 Task: Assign in the project AgileRealm the issue 'Integrate a new voice recognition feature into an existing mobile application to enhance user interaction and hands-free operation' to the sprint 'Automated Code Review Sprint'. Assign in the project AgileRealm the issue 'Develop a new tool for automated testing of web application functional correctness and performance under stress conditions' to the sprint 'Automated Code Review Sprint'. Assign in the project AgileRealm the issue 'Upgrade the error recovery and fault tolerance features of a web application to improve system stability and availability' to the sprint 'Automated Code Review Sprint'. Assign in the project AgileRealm the issue 'Create a new online platform for online cooking courses with advanced recipe sharing and cooking techniques features' to the sprint 'Automated Code Review Sprint'
Action: Mouse moved to (202, 68)
Screenshot: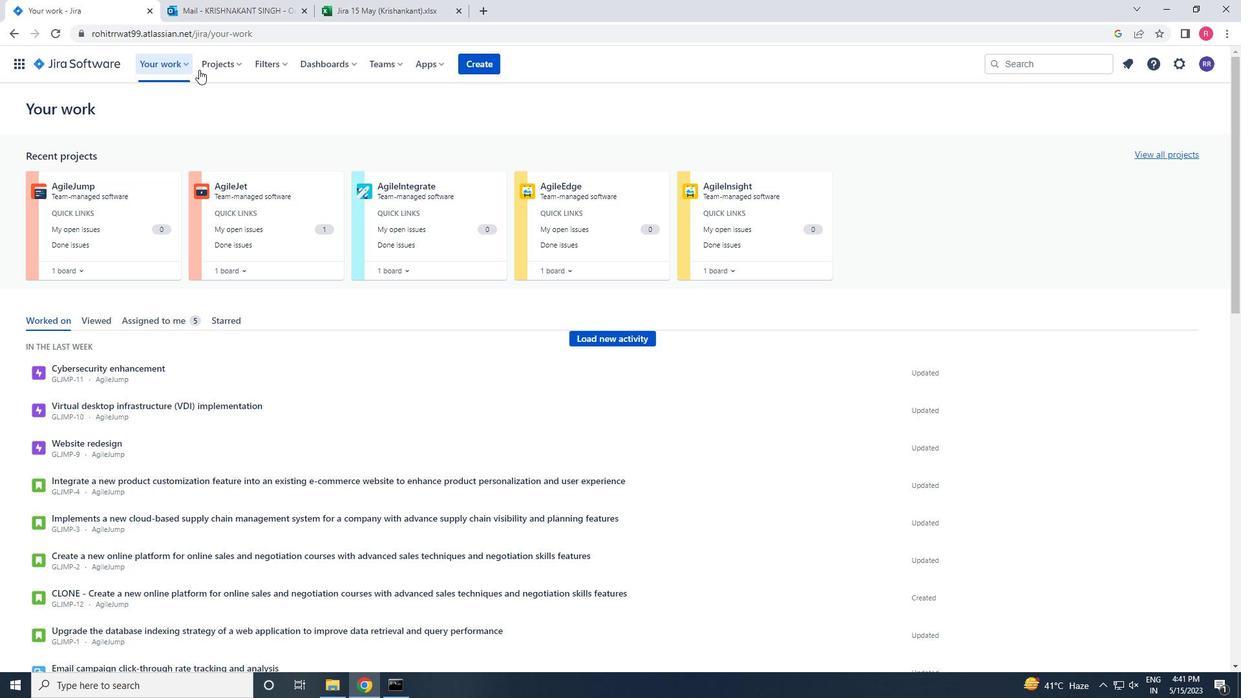 
Action: Mouse pressed left at (202, 68)
Screenshot: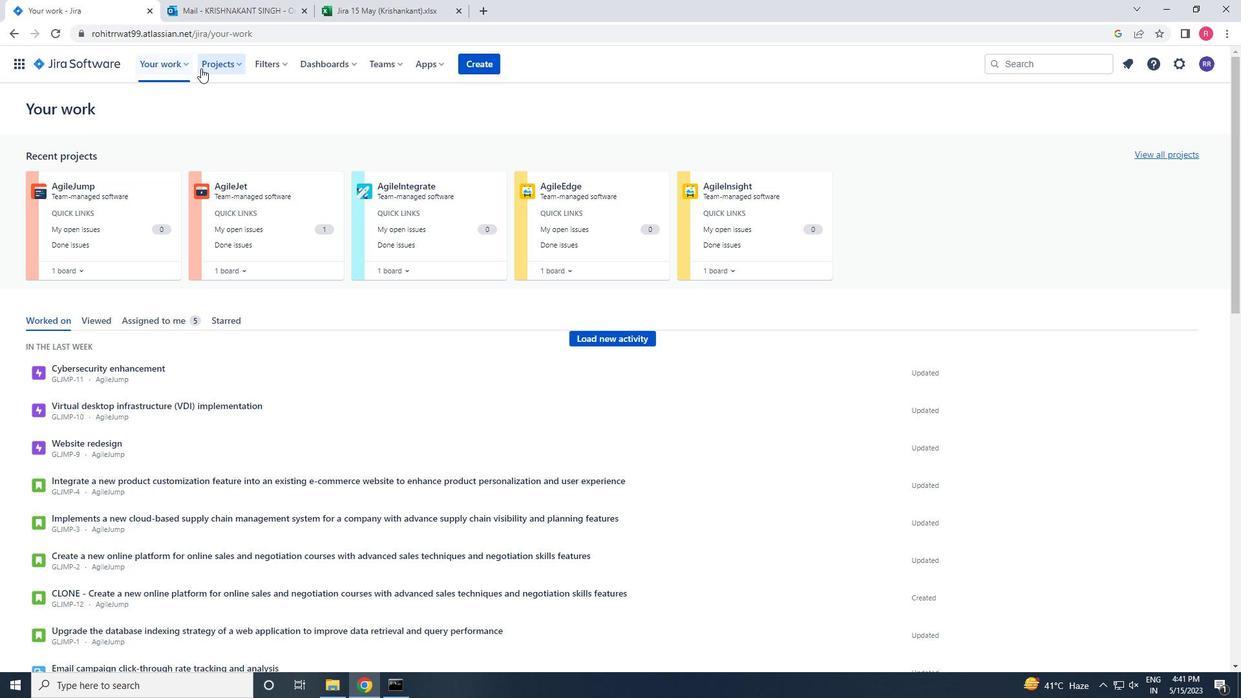 
Action: Mouse moved to (245, 124)
Screenshot: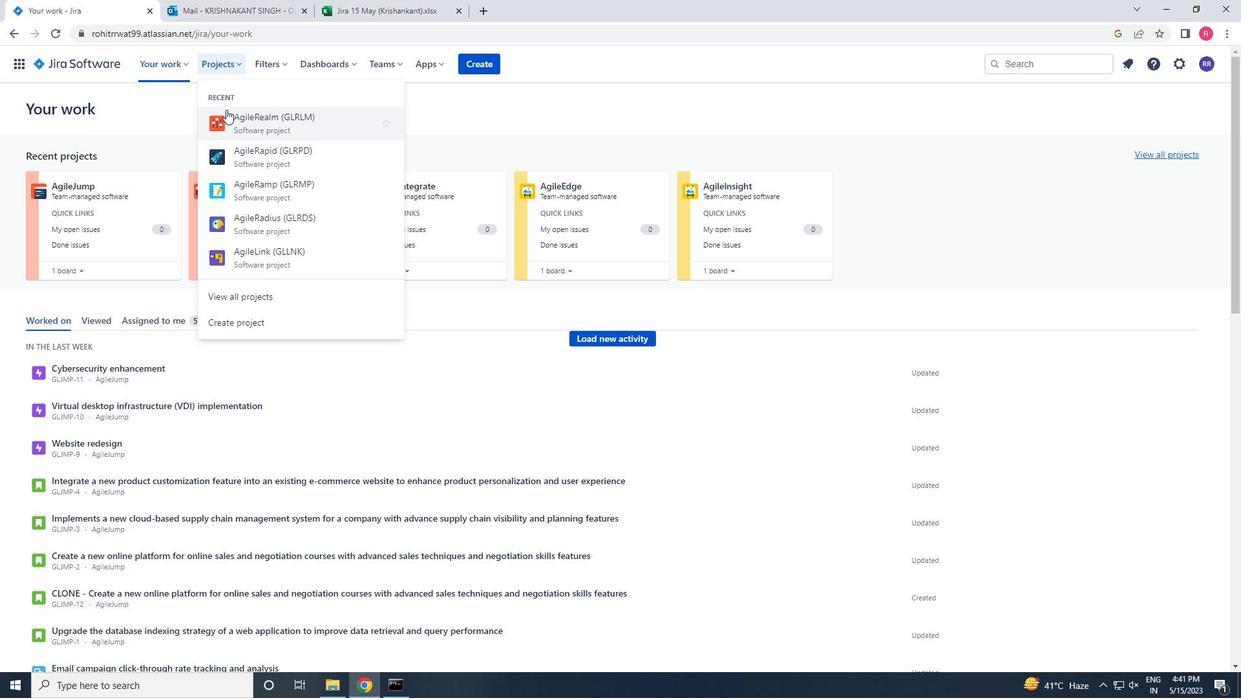 
Action: Mouse pressed left at (245, 124)
Screenshot: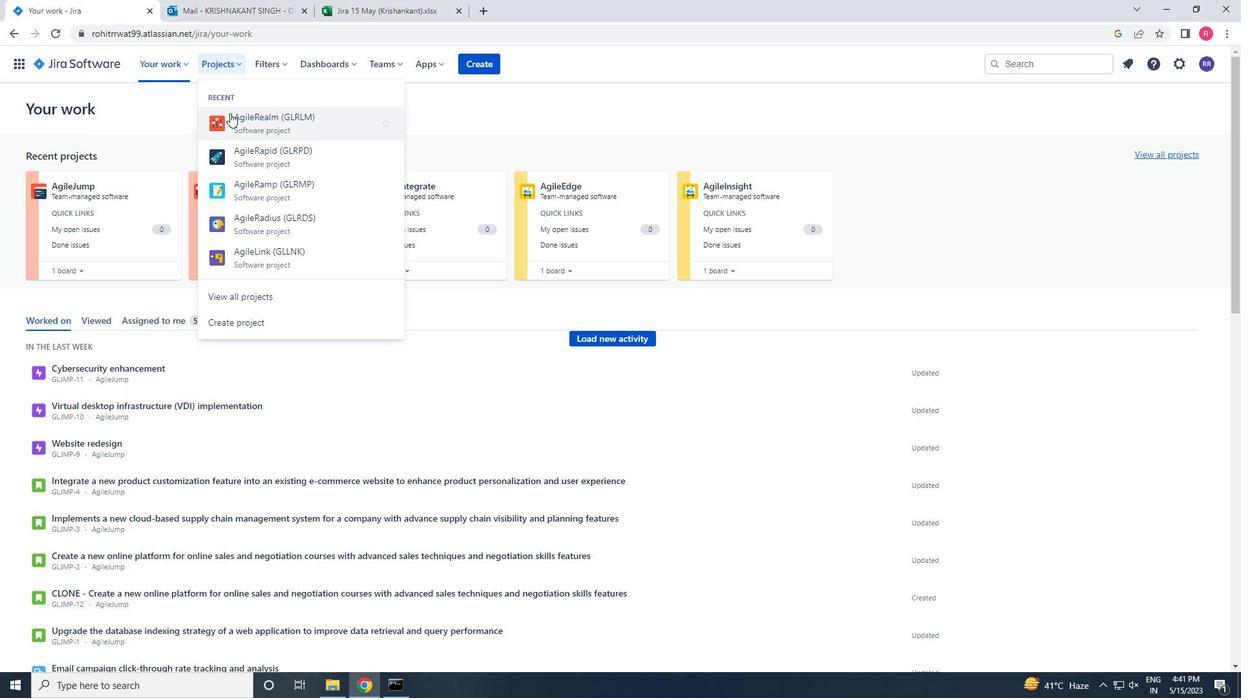 
Action: Mouse moved to (88, 197)
Screenshot: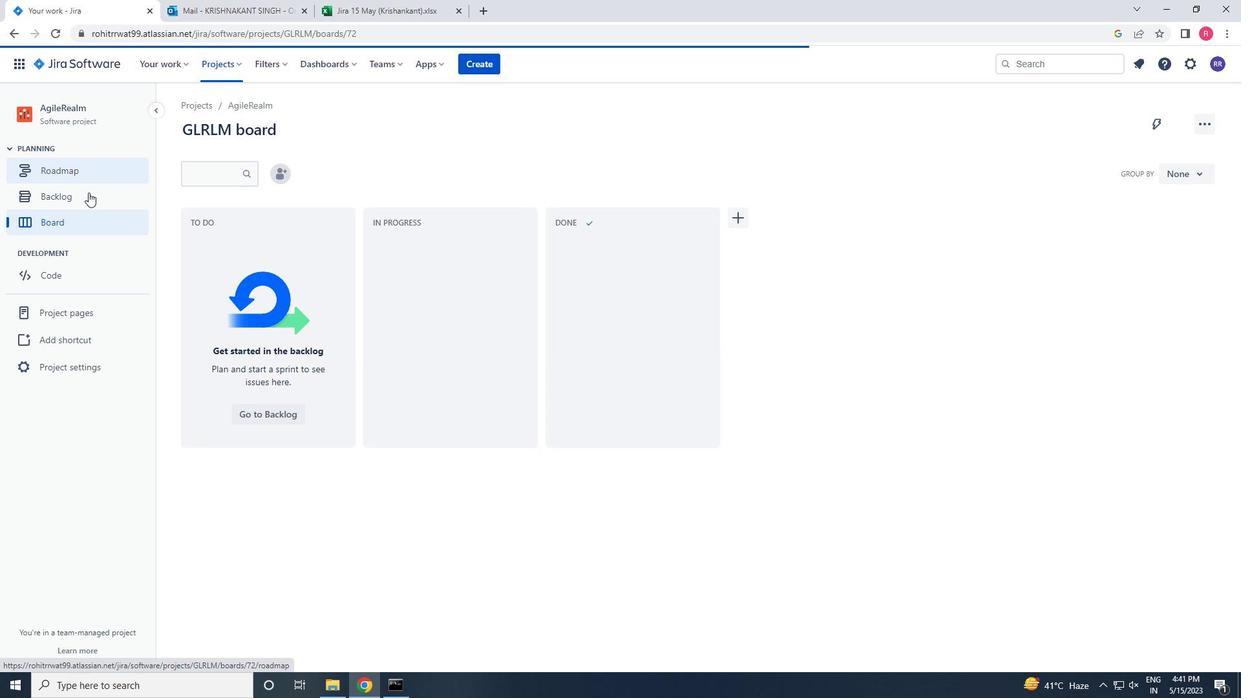 
Action: Mouse pressed left at (88, 197)
Screenshot: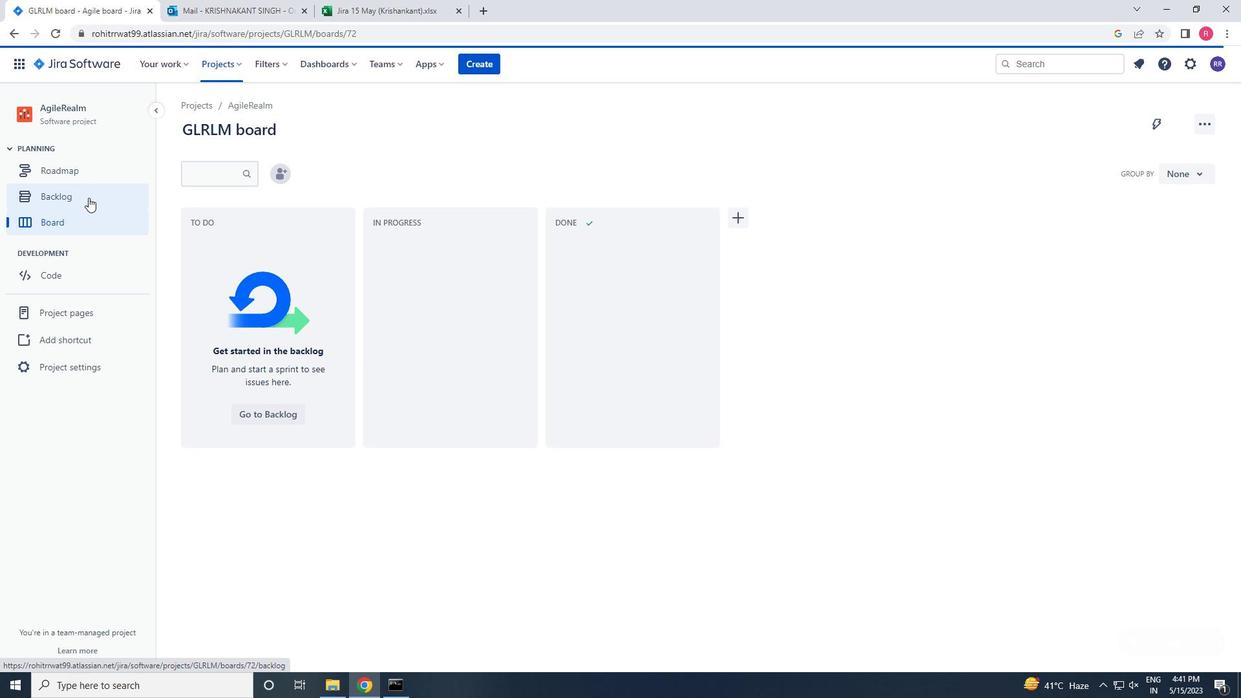 
Action: Mouse moved to (513, 330)
Screenshot: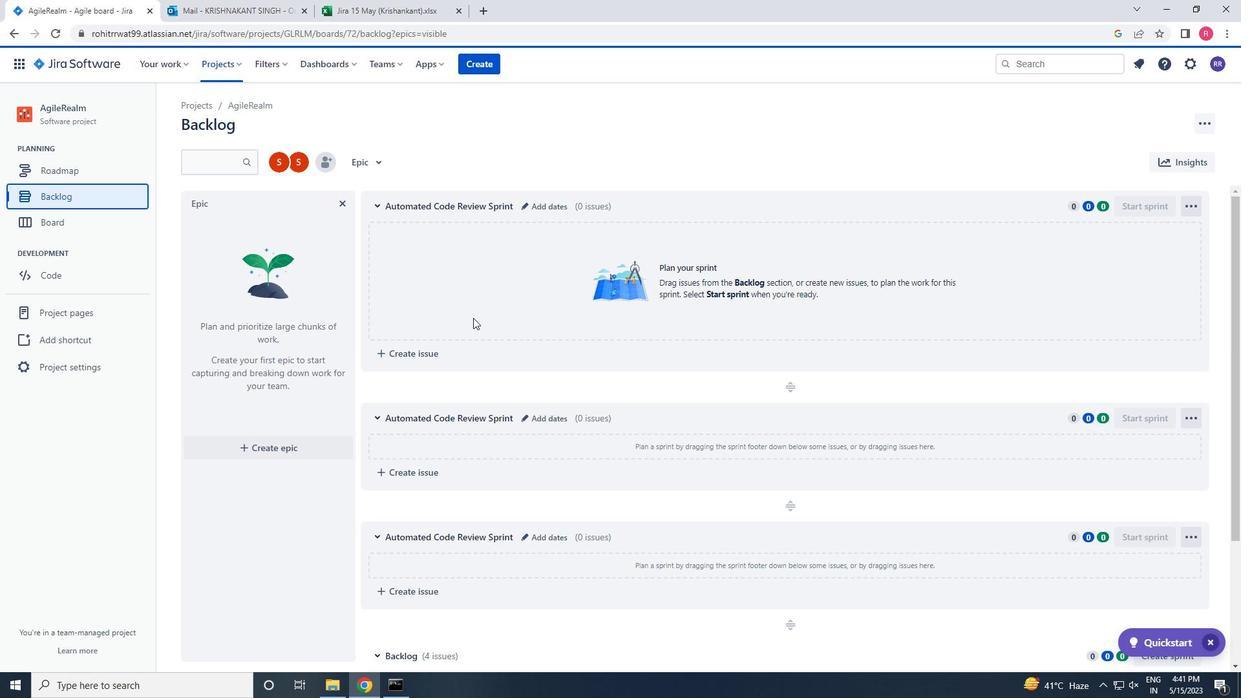 
Action: Mouse scrolled (513, 330) with delta (0, 0)
Screenshot: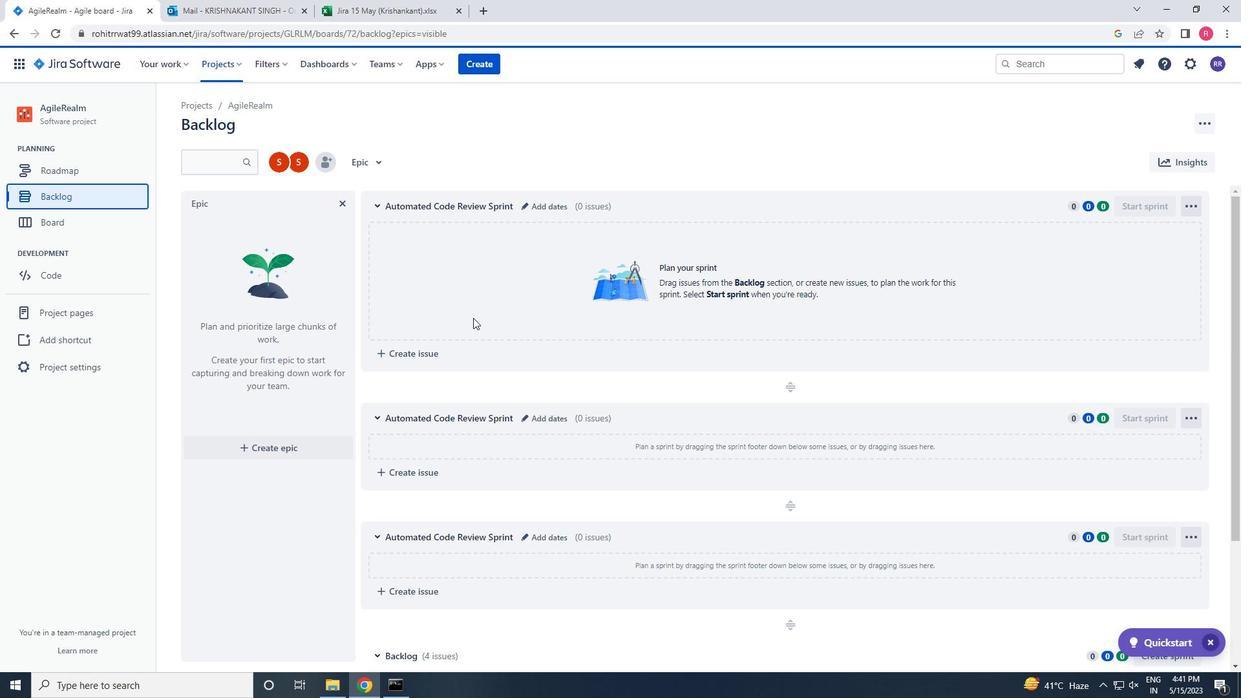 
Action: Mouse moved to (515, 332)
Screenshot: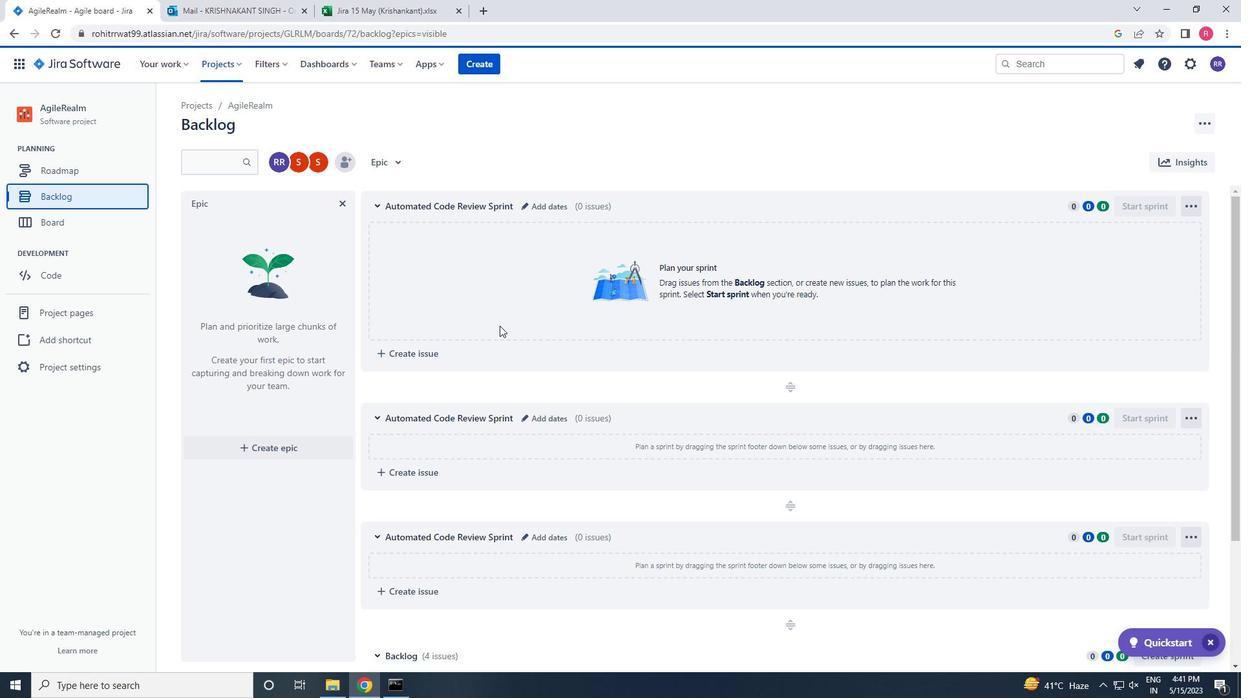 
Action: Mouse scrolled (515, 331) with delta (0, 0)
Screenshot: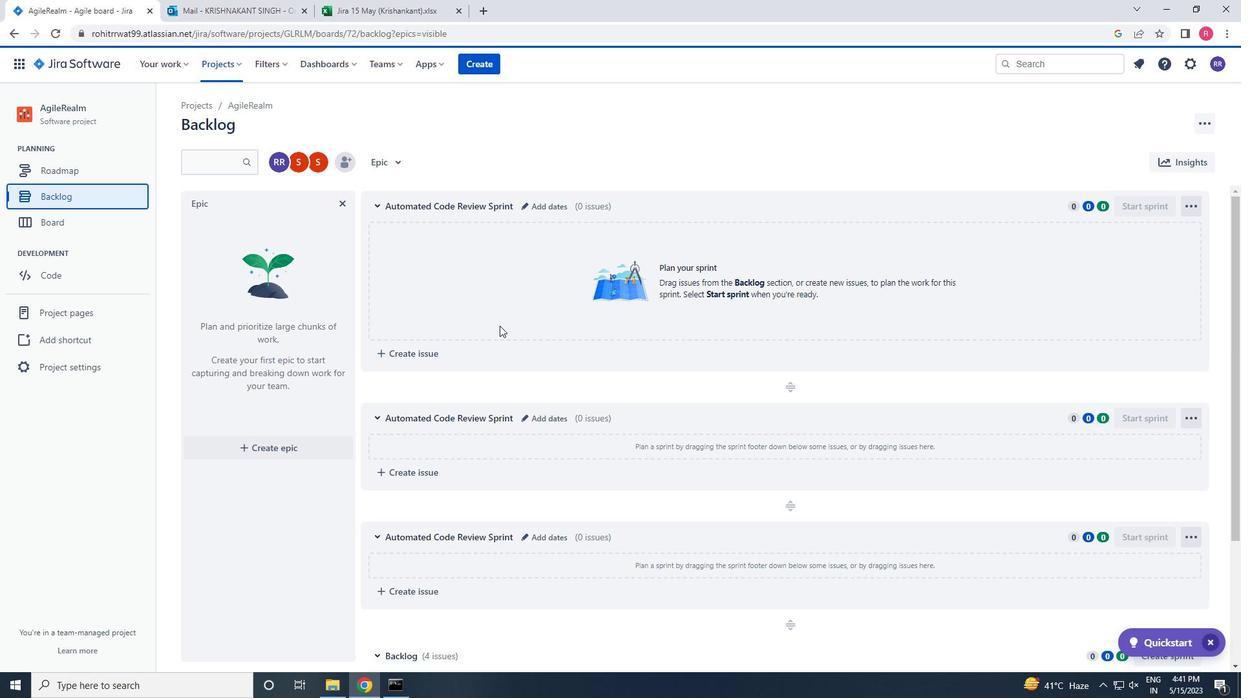 
Action: Mouse moved to (517, 334)
Screenshot: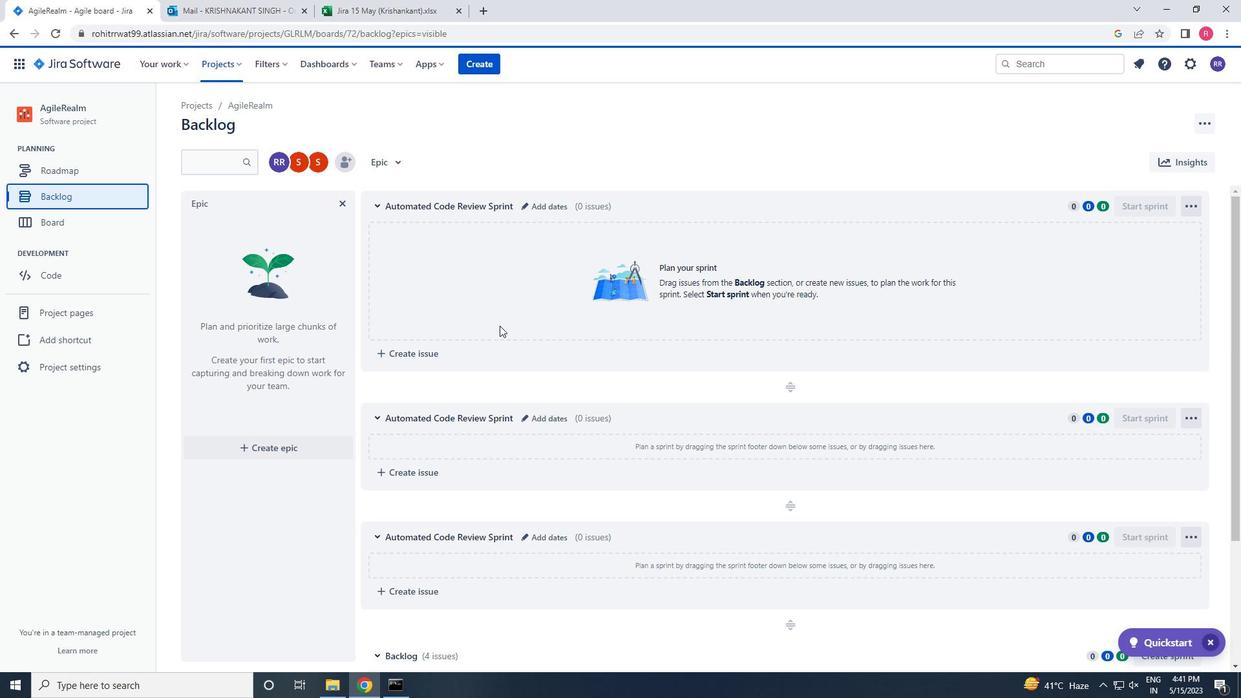 
Action: Mouse scrolled (517, 333) with delta (0, 0)
Screenshot: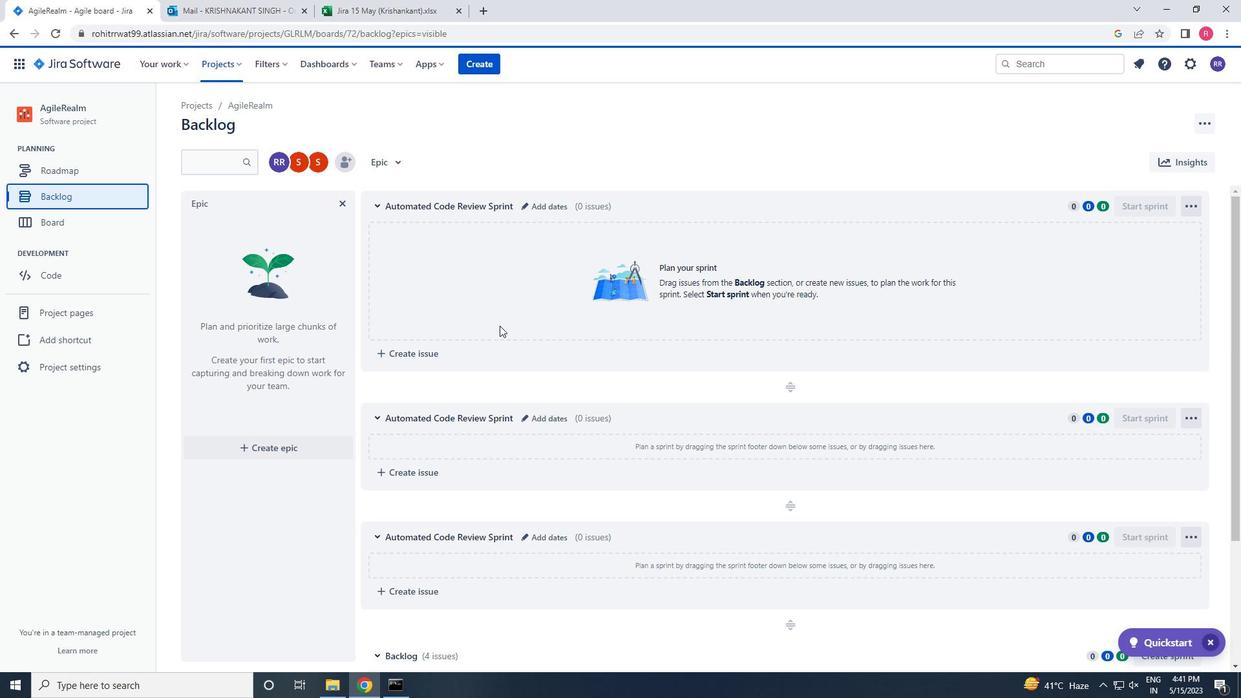
Action: Mouse moved to (520, 335)
Screenshot: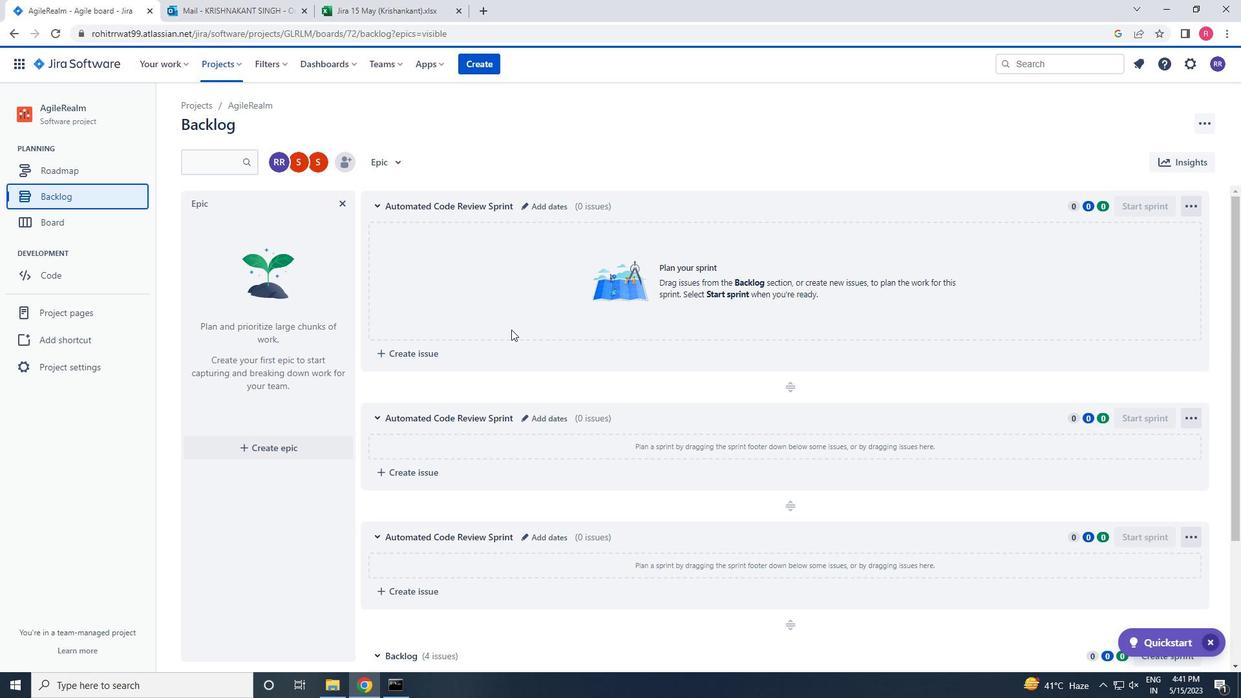 
Action: Mouse scrolled (520, 334) with delta (0, 0)
Screenshot: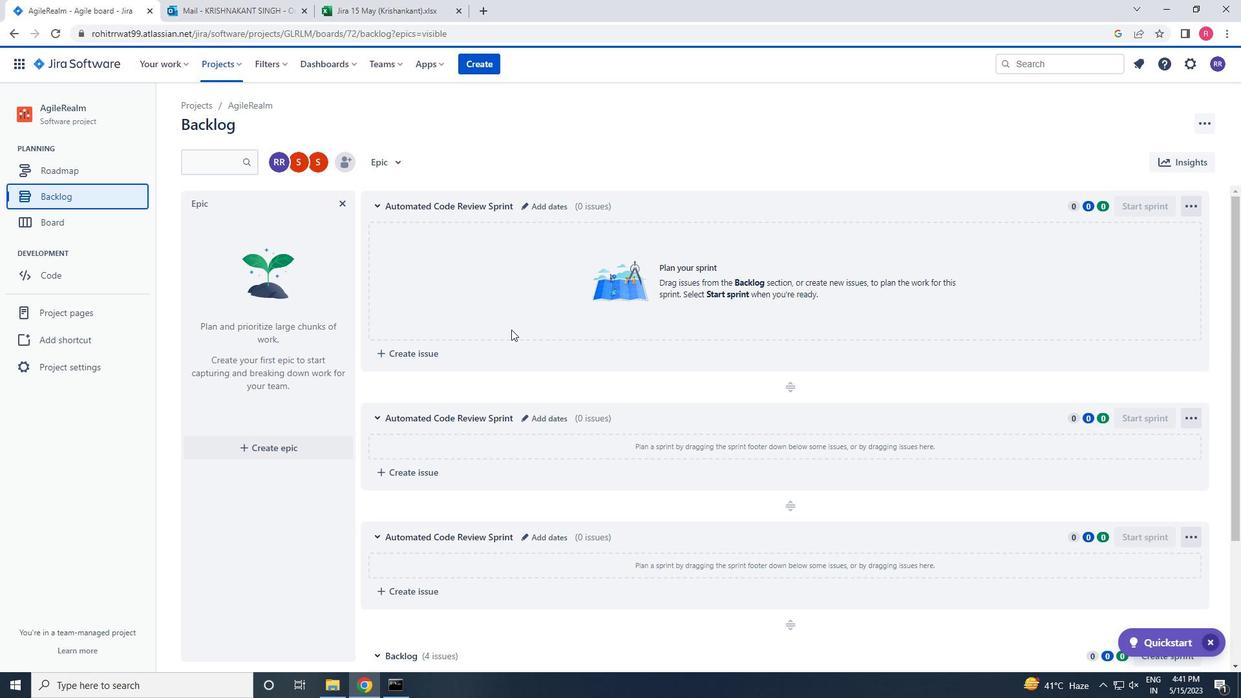 
Action: Mouse moved to (524, 336)
Screenshot: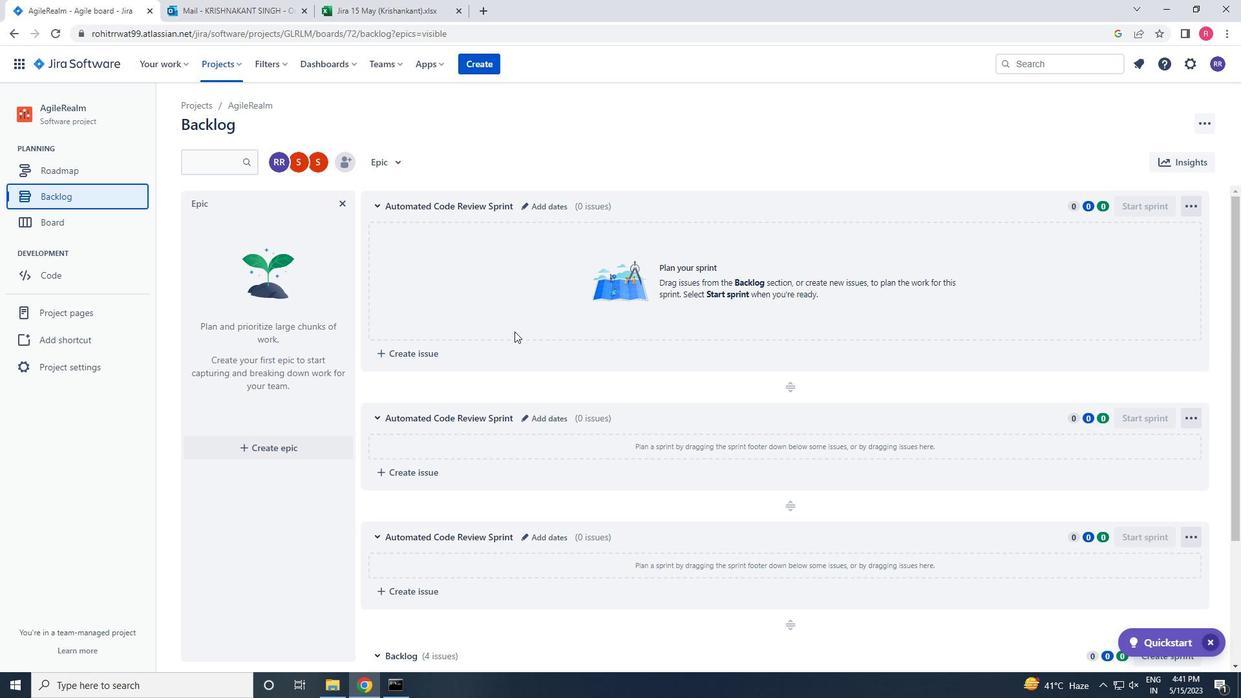 
Action: Mouse scrolled (524, 336) with delta (0, 0)
Screenshot: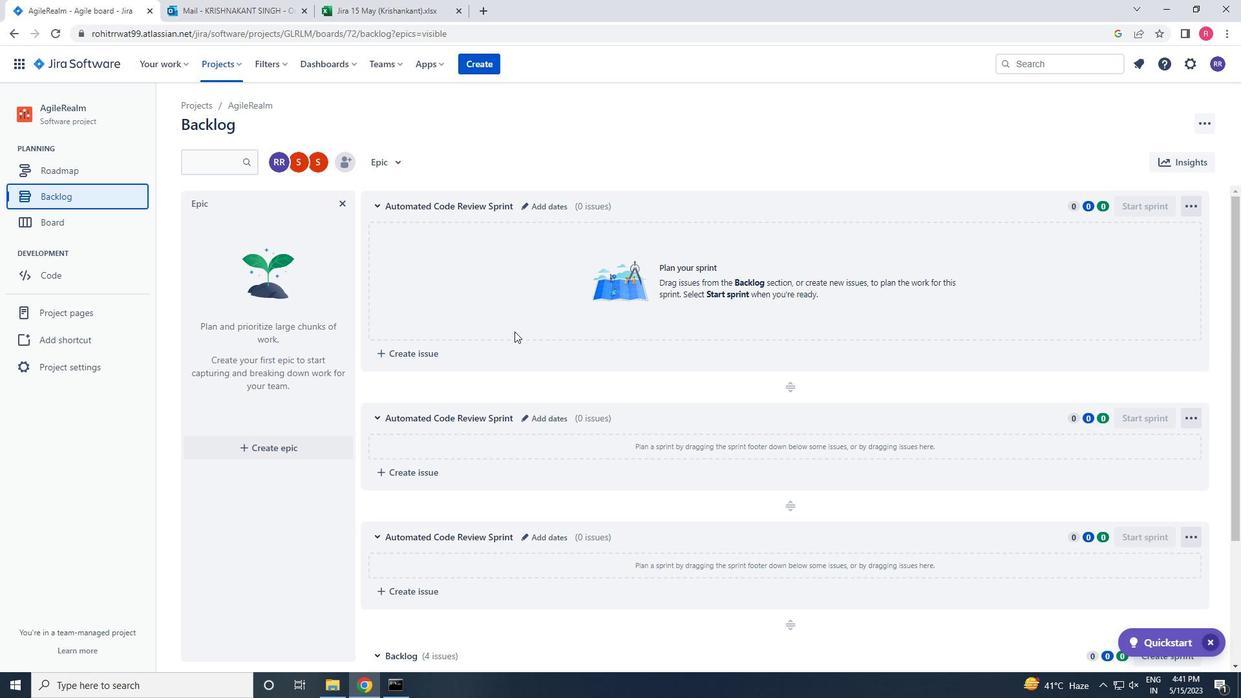 
Action: Mouse moved to (527, 337)
Screenshot: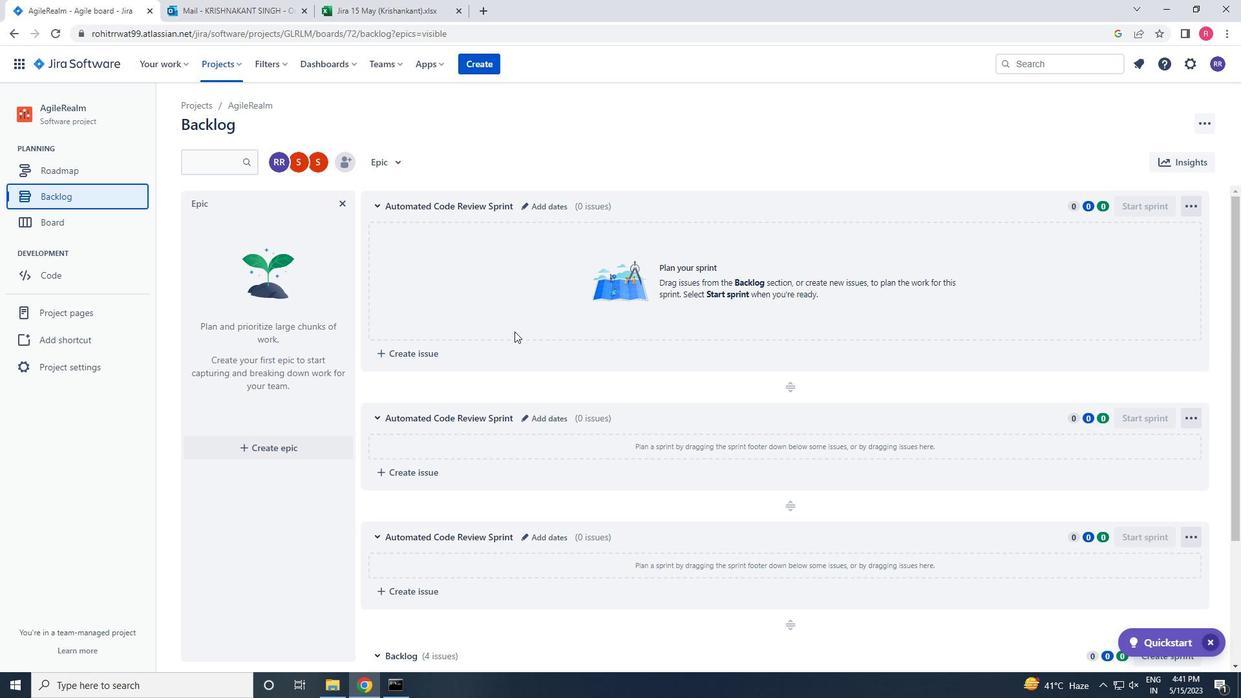 
Action: Mouse scrolled (527, 336) with delta (0, 0)
Screenshot: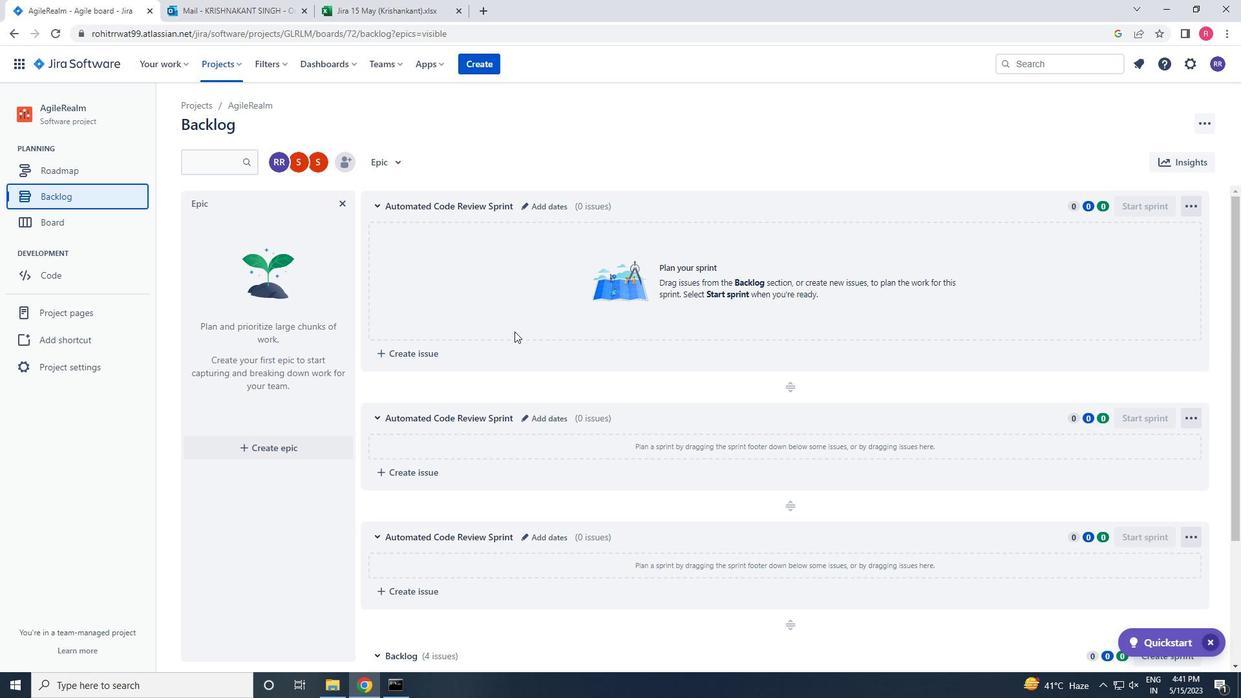 
Action: Mouse moved to (532, 338)
Screenshot: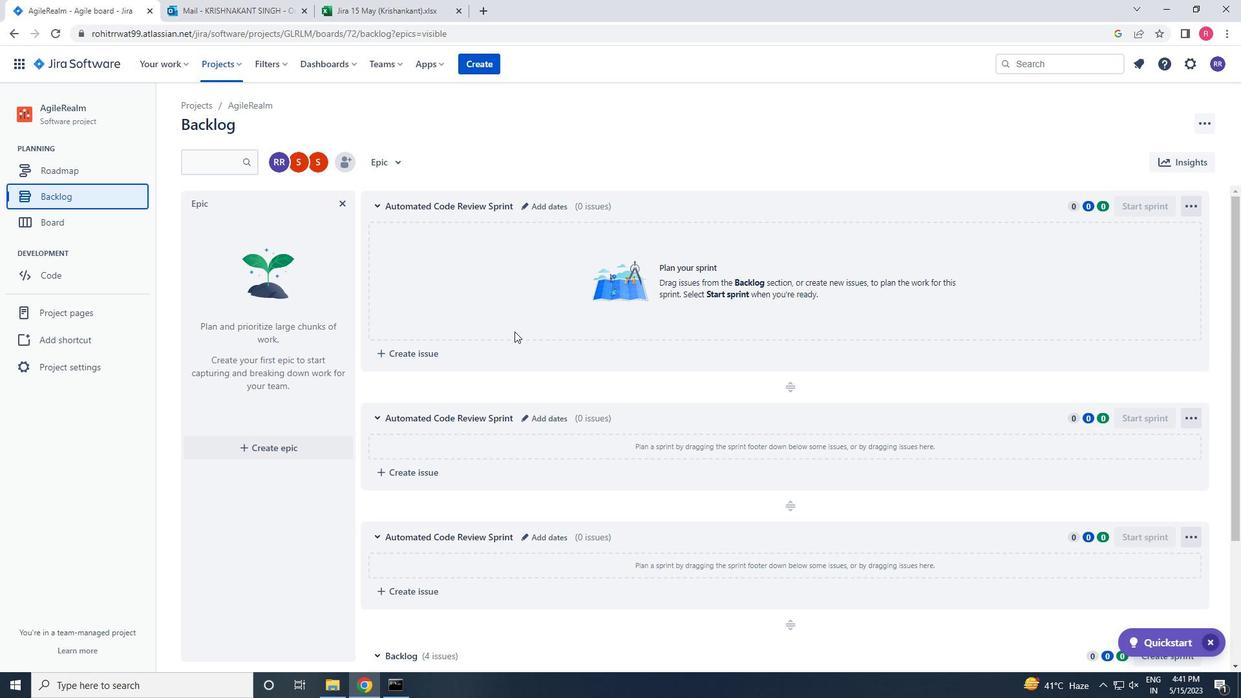 
Action: Mouse scrolled (532, 338) with delta (0, 0)
Screenshot: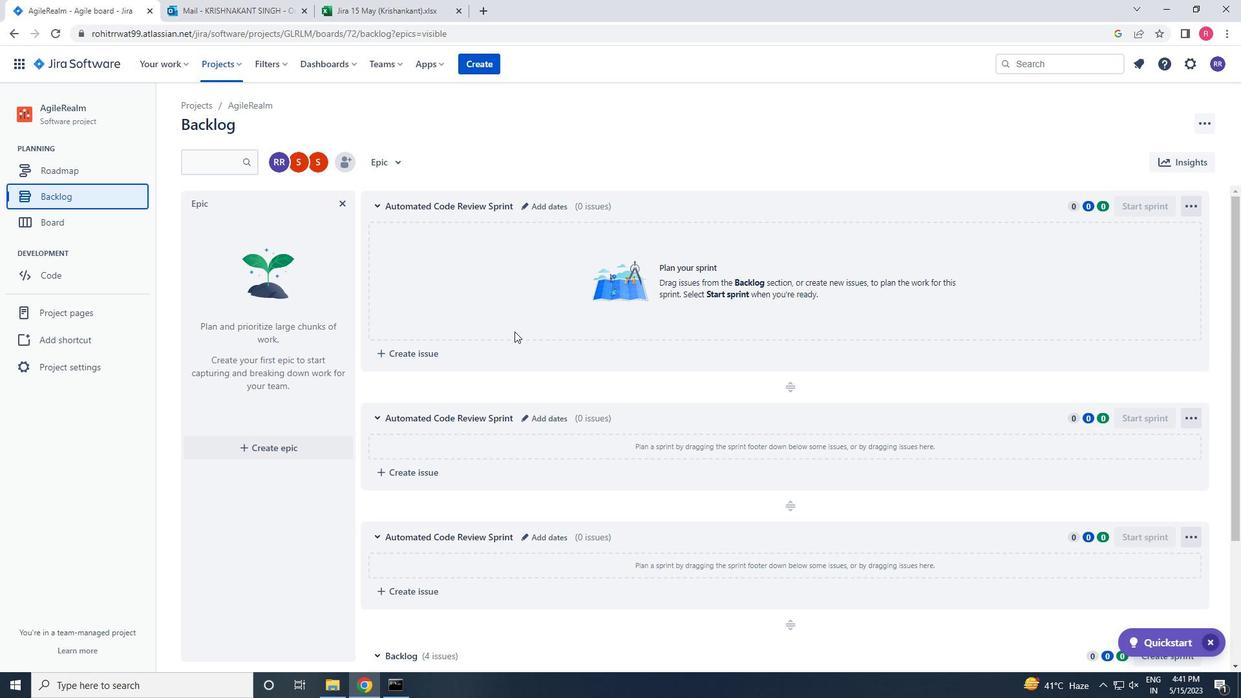
Action: Mouse moved to (1182, 514)
Screenshot: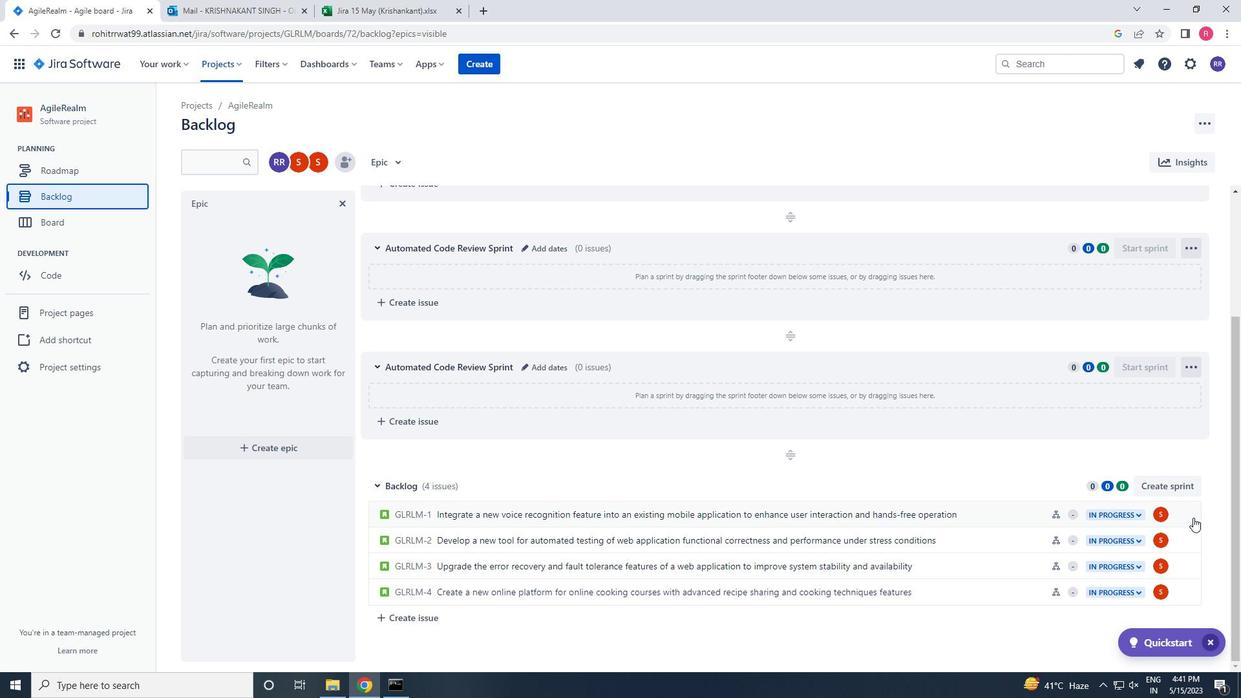 
Action: Mouse pressed left at (1182, 514)
Screenshot: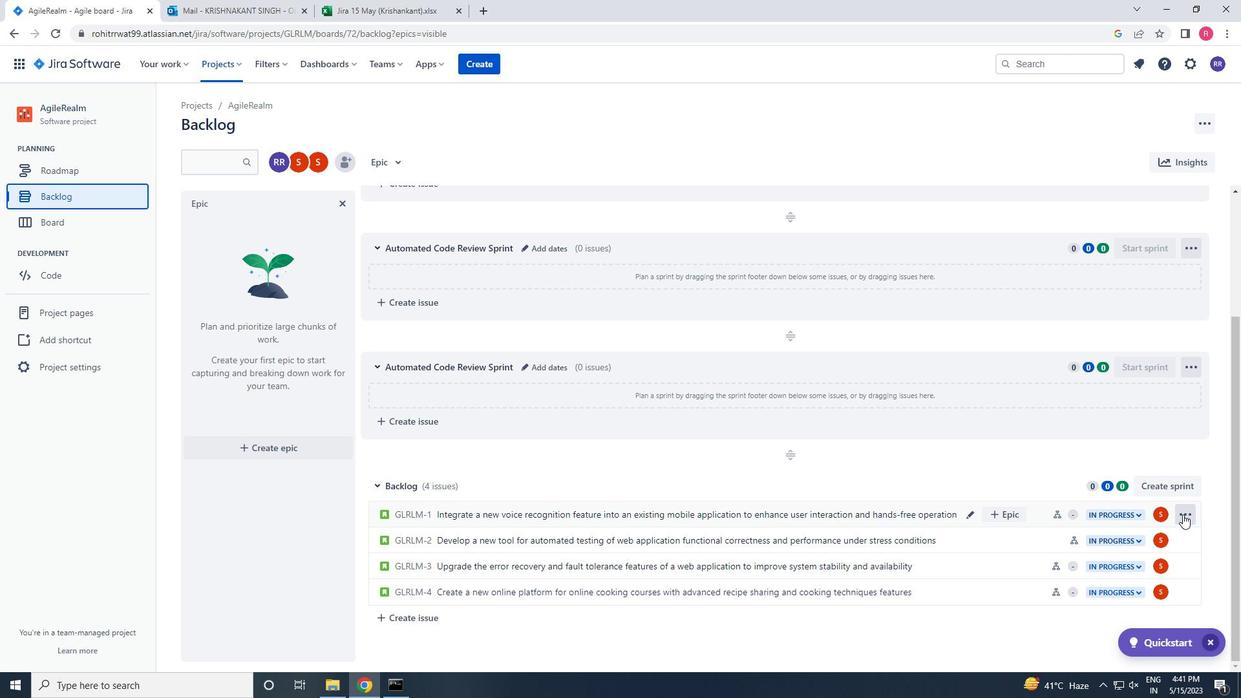 
Action: Mouse moved to (1102, 405)
Screenshot: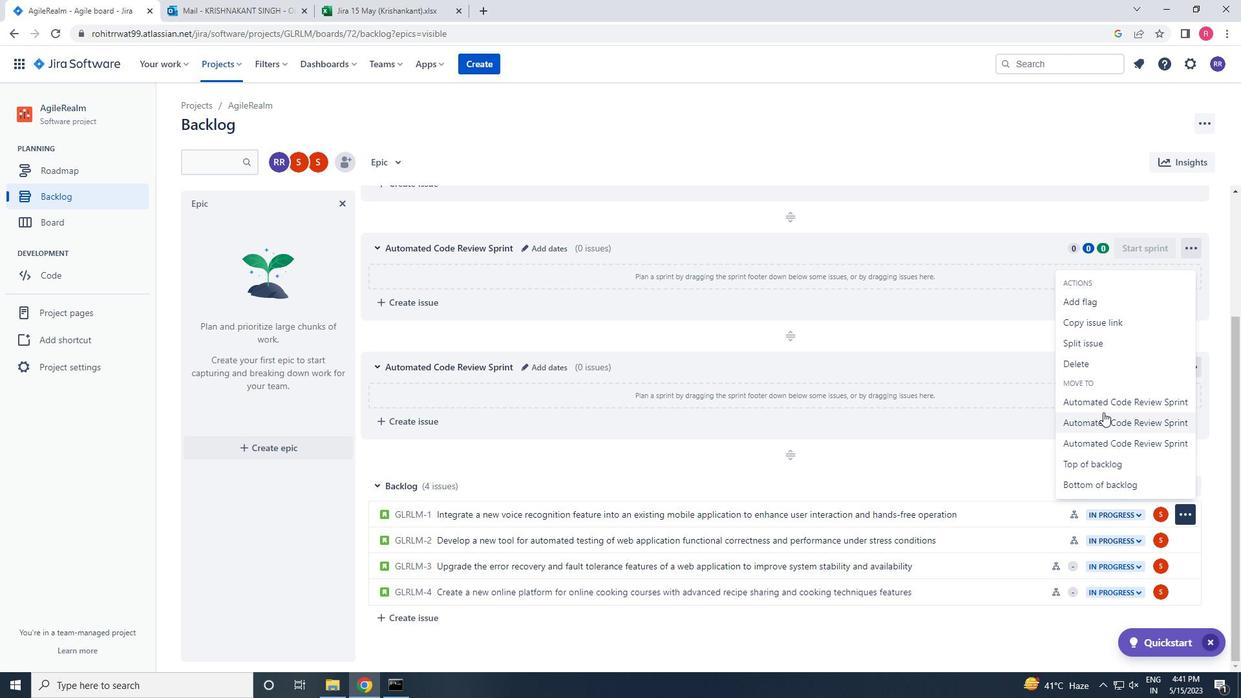 
Action: Mouse pressed left at (1102, 405)
Screenshot: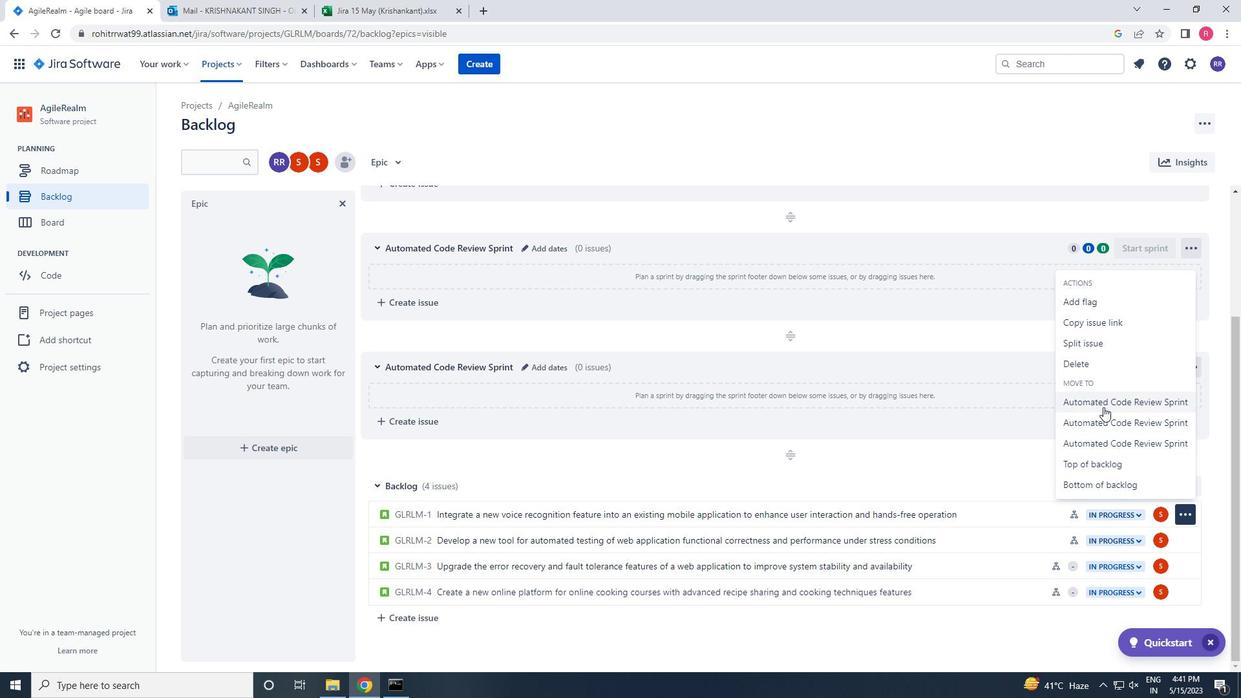 
Action: Mouse moved to (1183, 540)
Screenshot: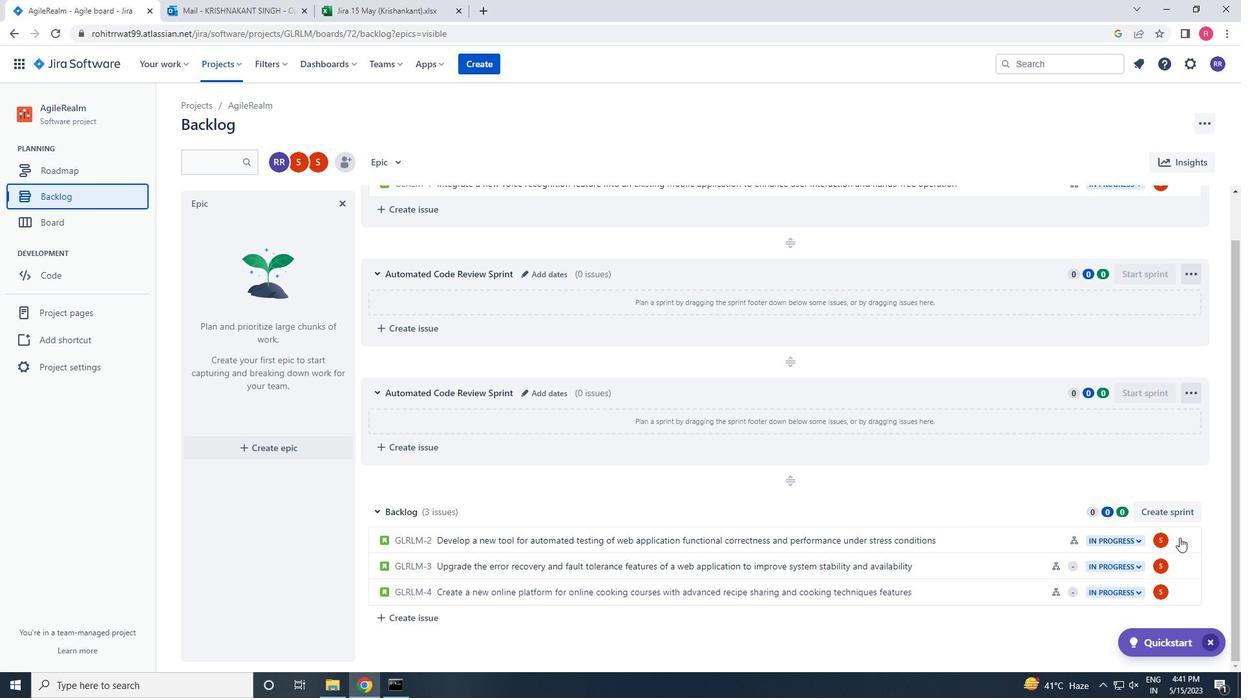 
Action: Mouse pressed left at (1183, 540)
Screenshot: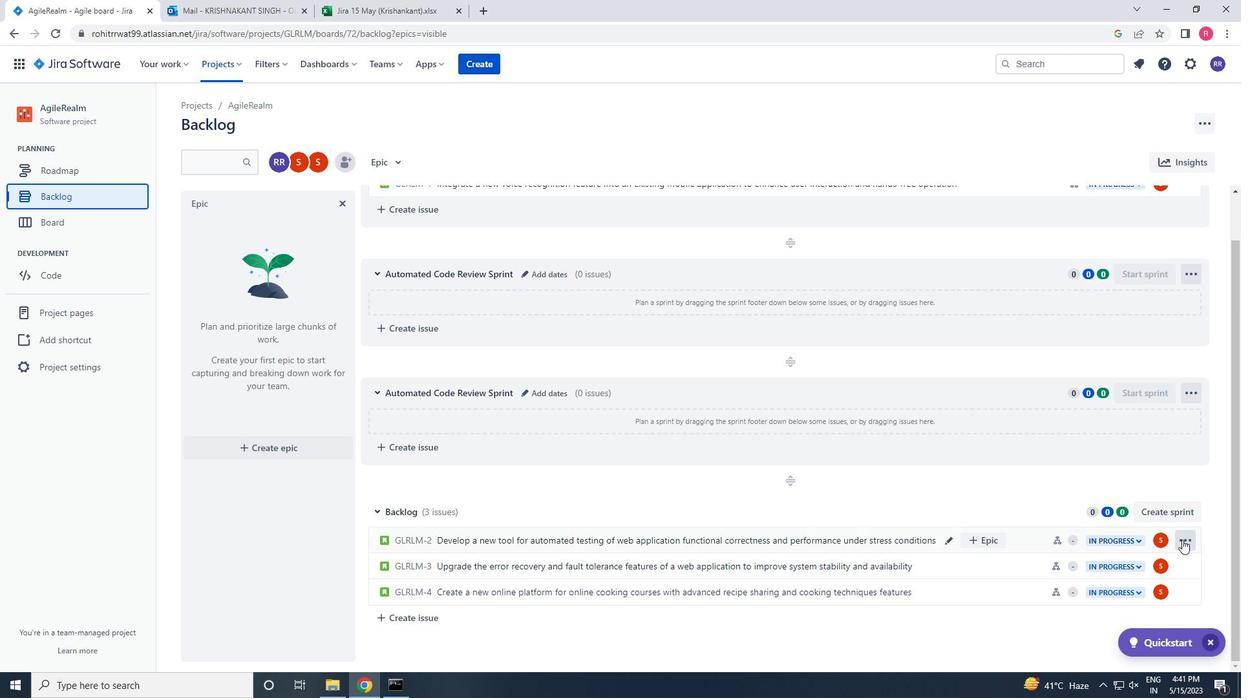 
Action: Mouse moved to (1143, 453)
Screenshot: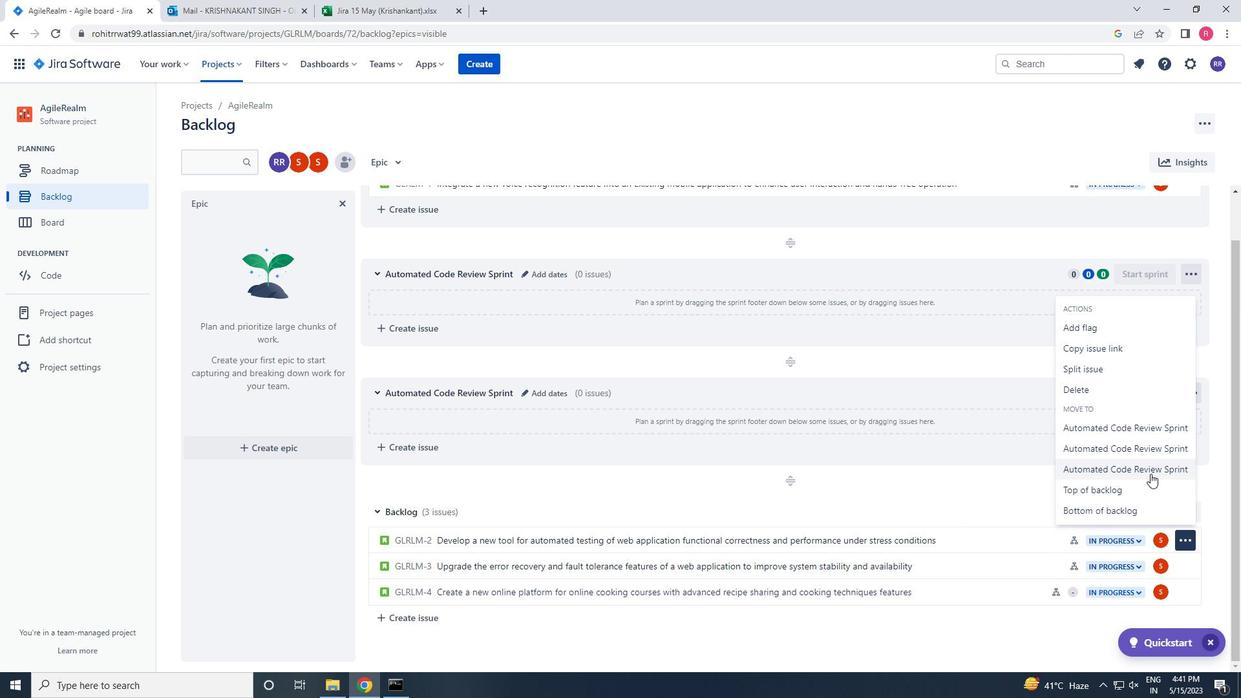 
Action: Mouse pressed left at (1143, 453)
Screenshot: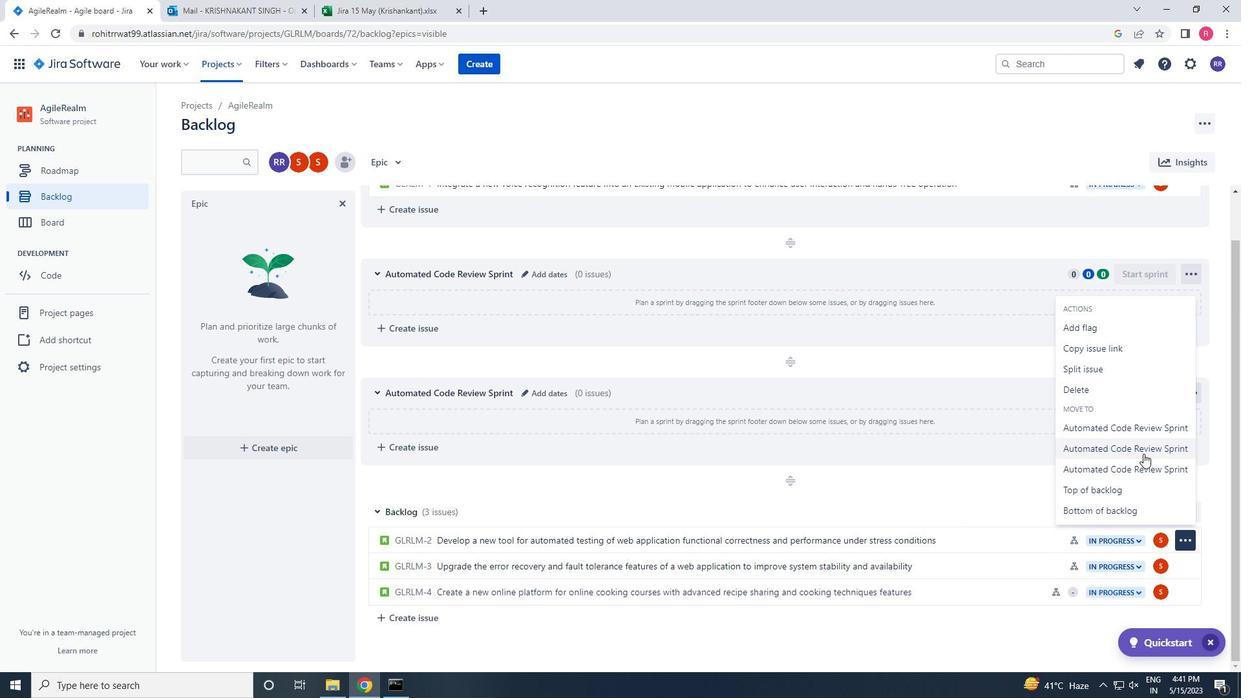 
Action: Mouse moved to (1187, 564)
Screenshot: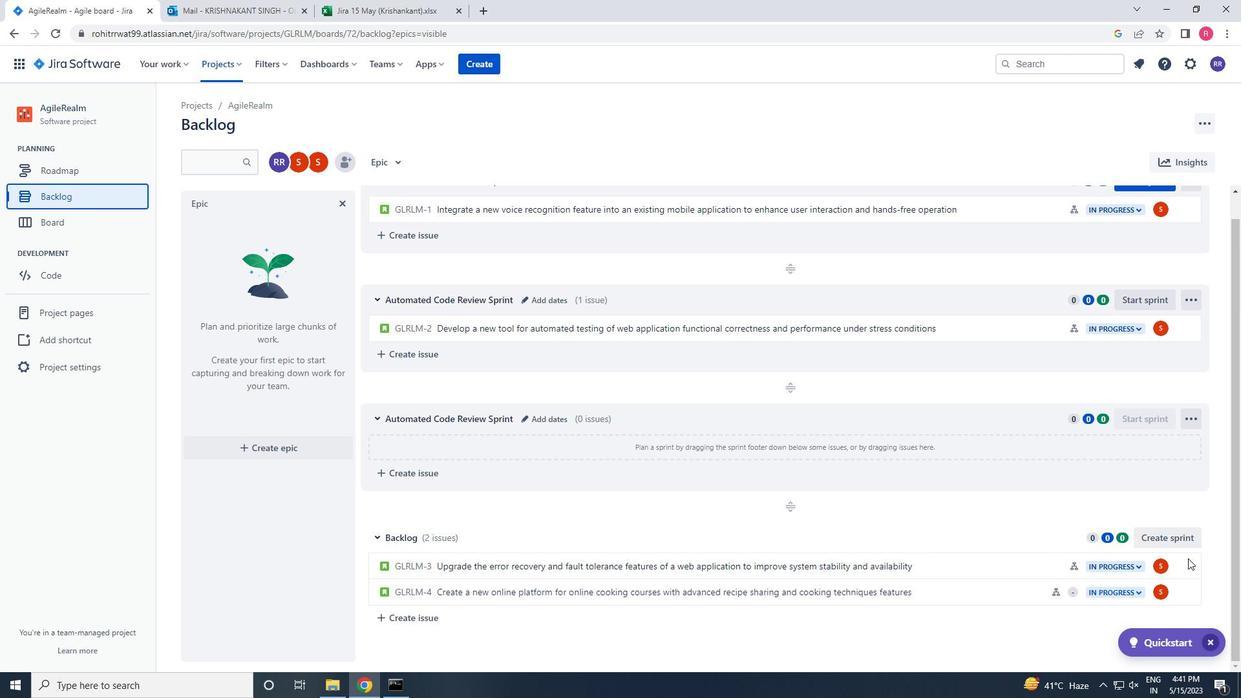 
Action: Mouse pressed left at (1187, 564)
Screenshot: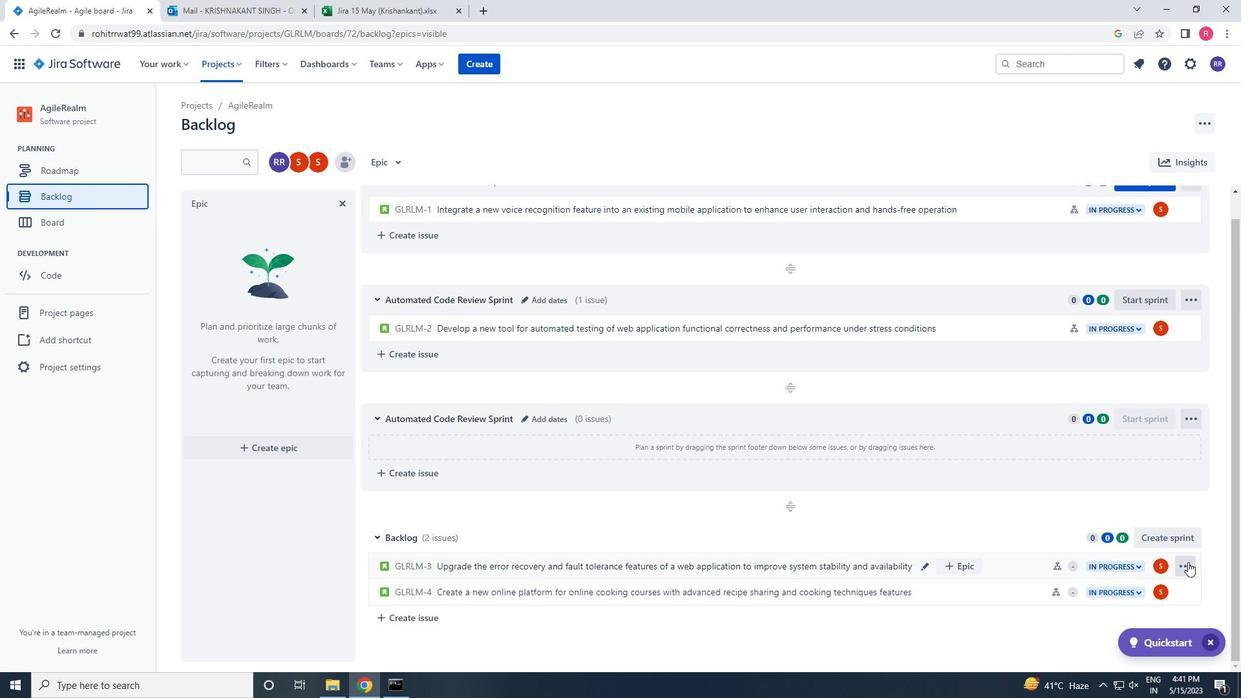 
Action: Mouse moved to (1155, 488)
Screenshot: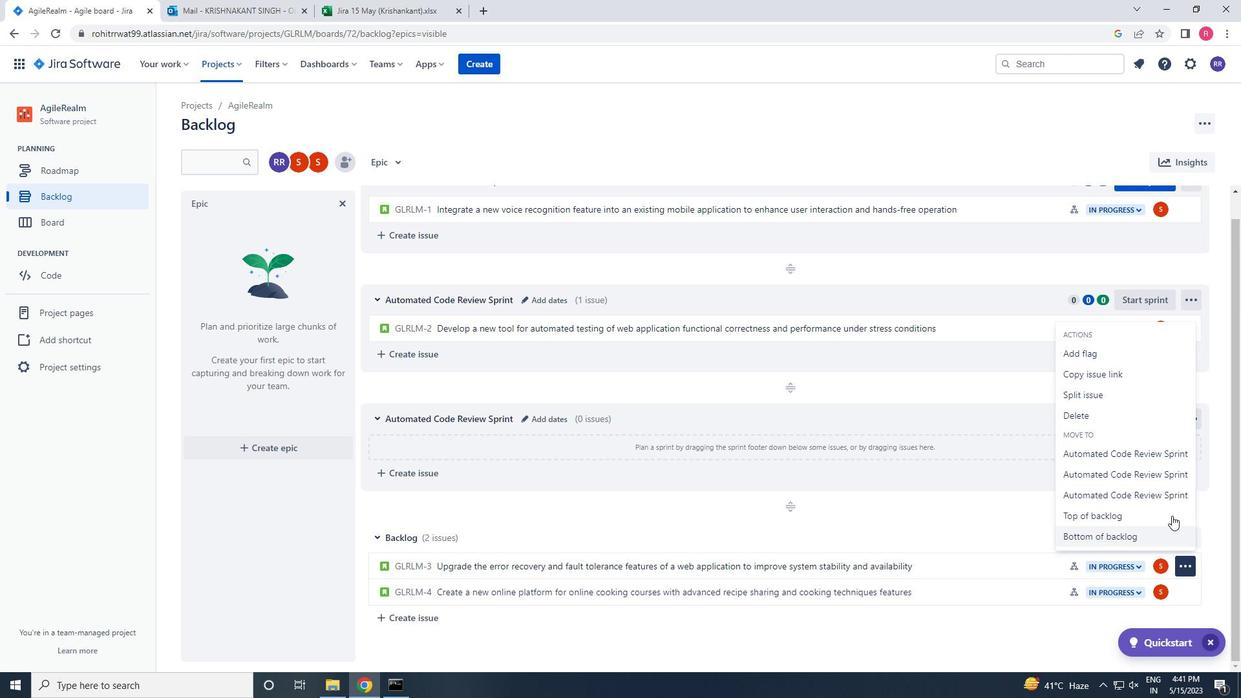 
Action: Mouse pressed left at (1155, 488)
Screenshot: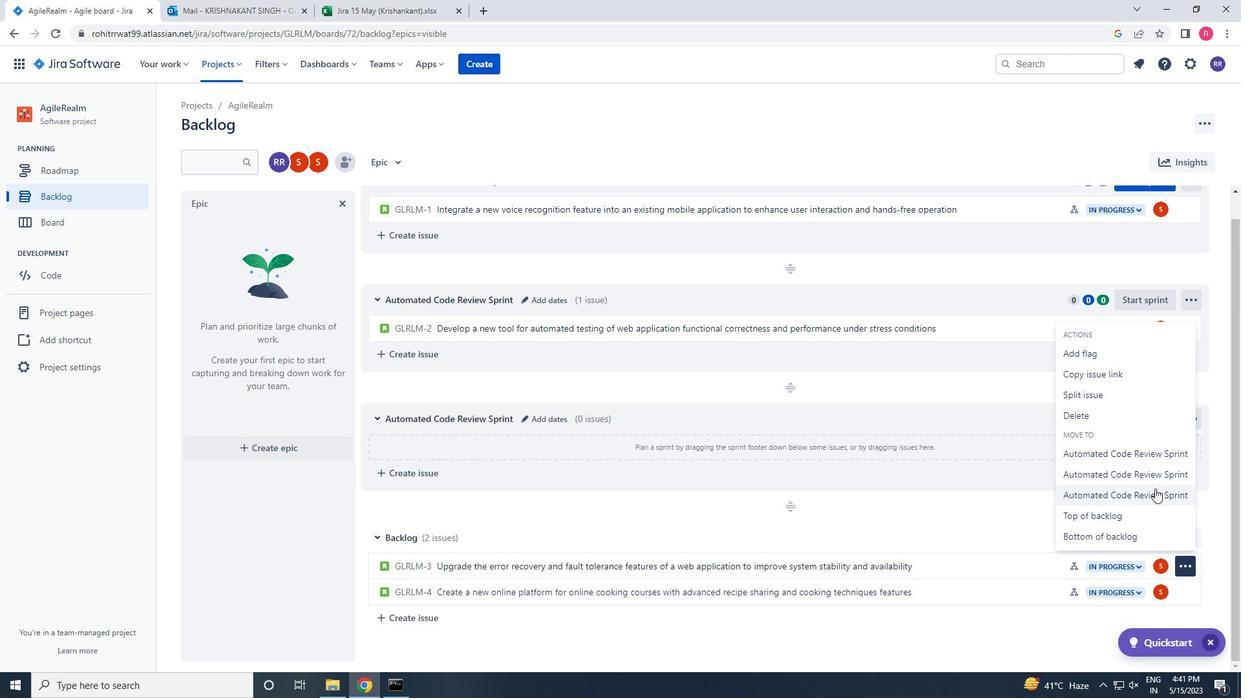 
Action: Mouse moved to (1181, 589)
Screenshot: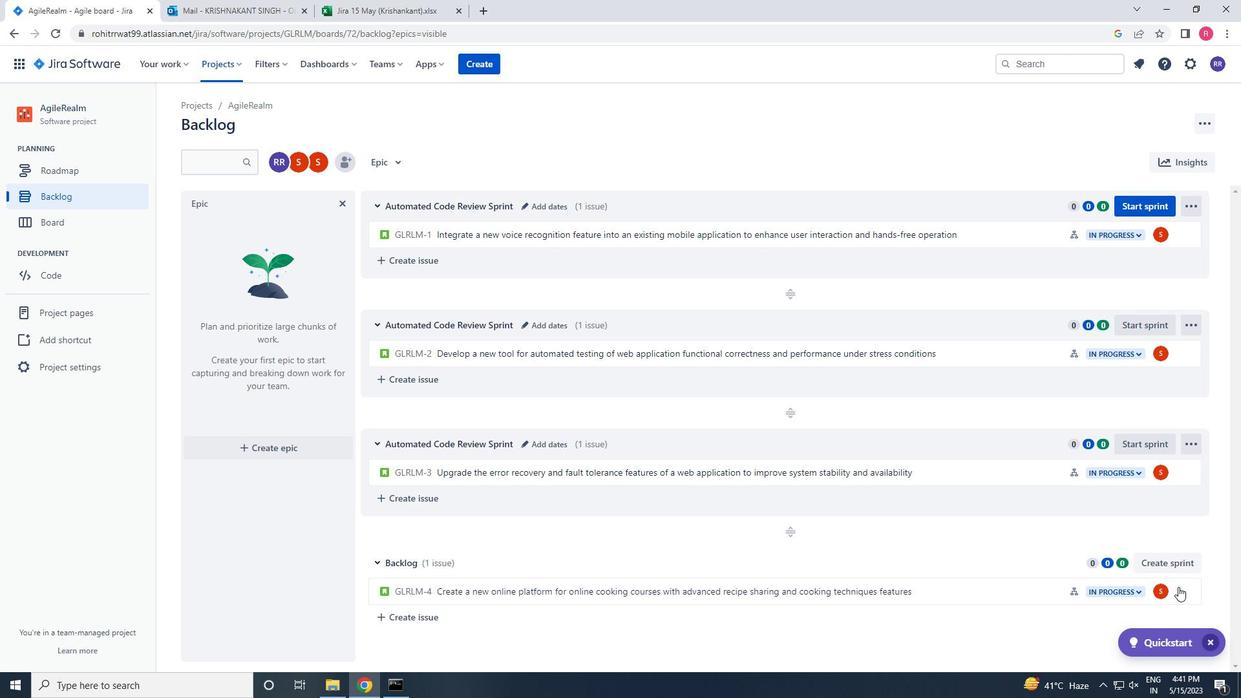 
Action: Mouse pressed left at (1181, 589)
Screenshot: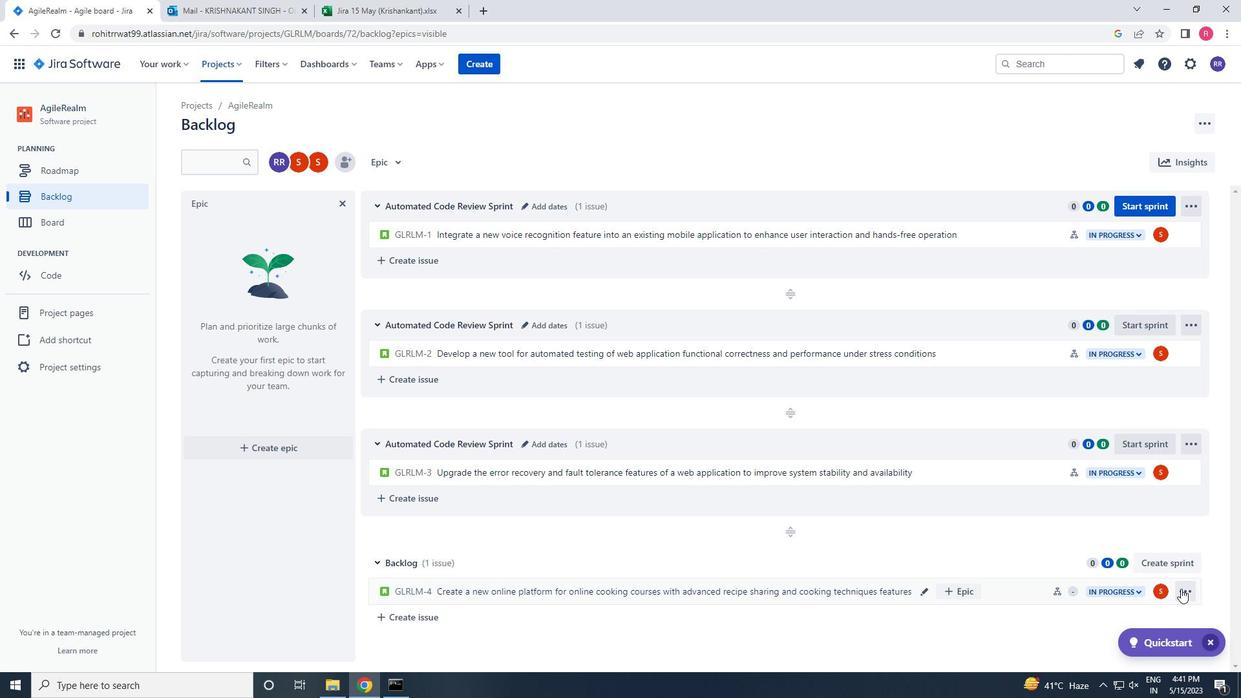 
Action: Mouse moved to (1144, 525)
Screenshot: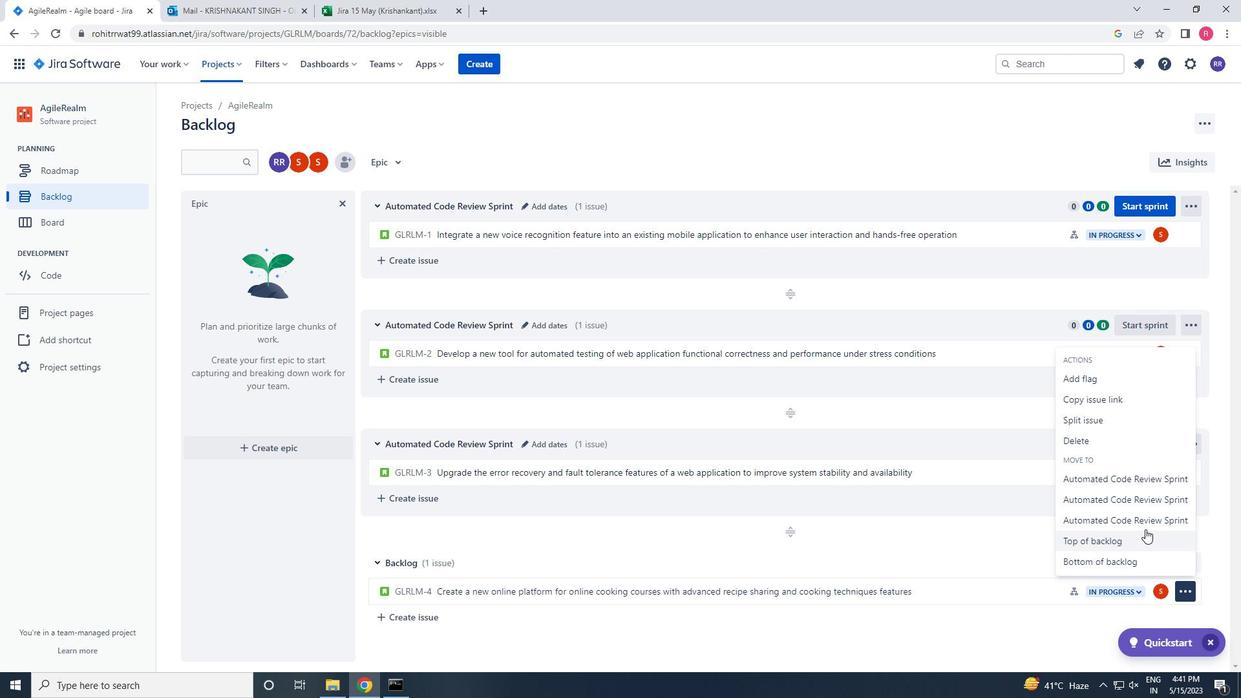 
Action: Mouse pressed left at (1144, 525)
Screenshot: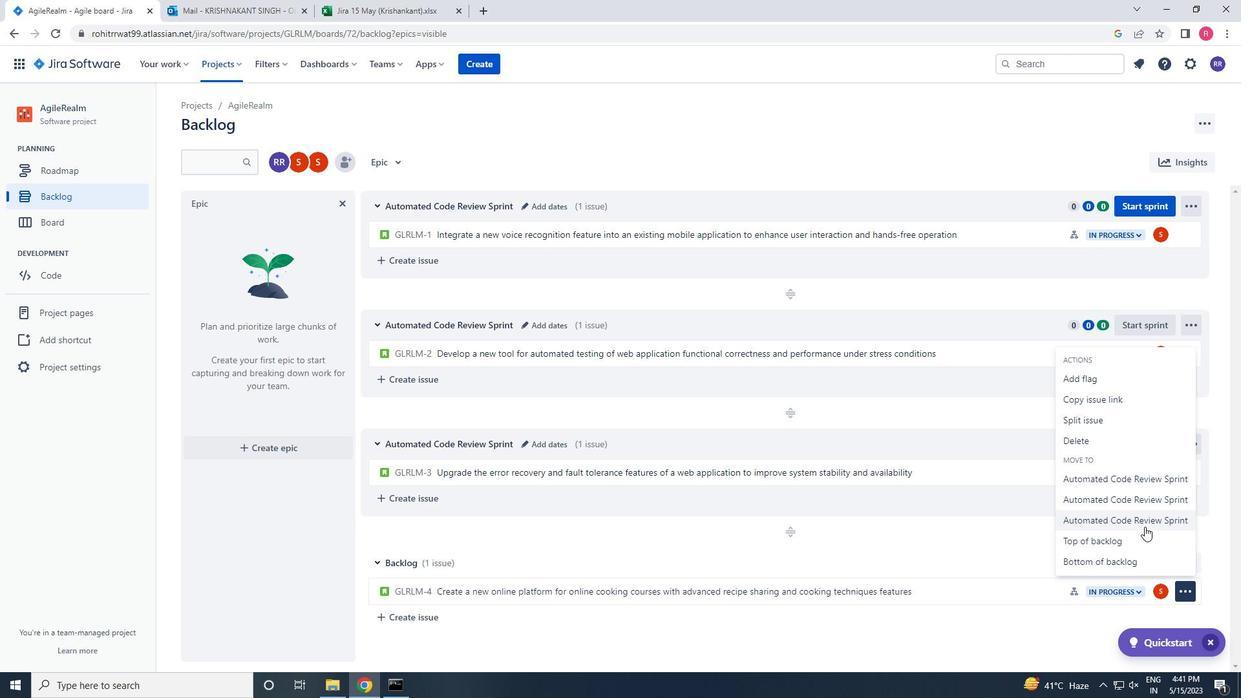 
Action: Mouse scrolled (1144, 526) with delta (0, 0)
Screenshot: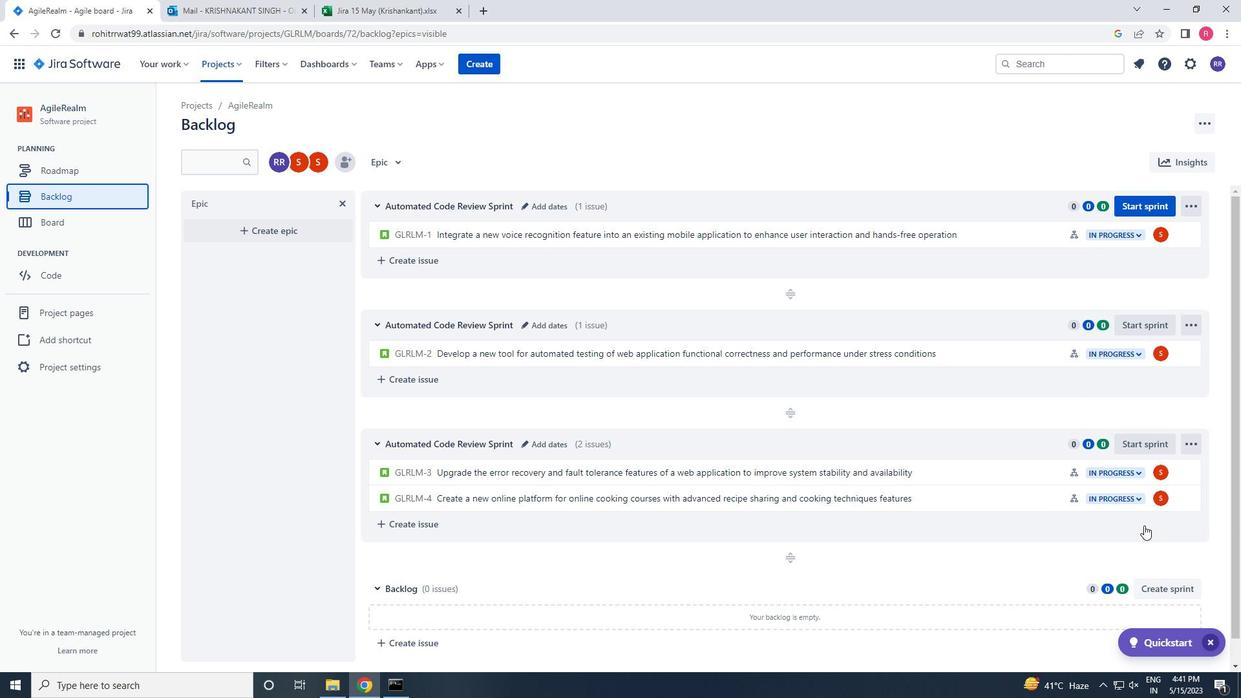 
Action: Mouse scrolled (1144, 526) with delta (0, 0)
Screenshot: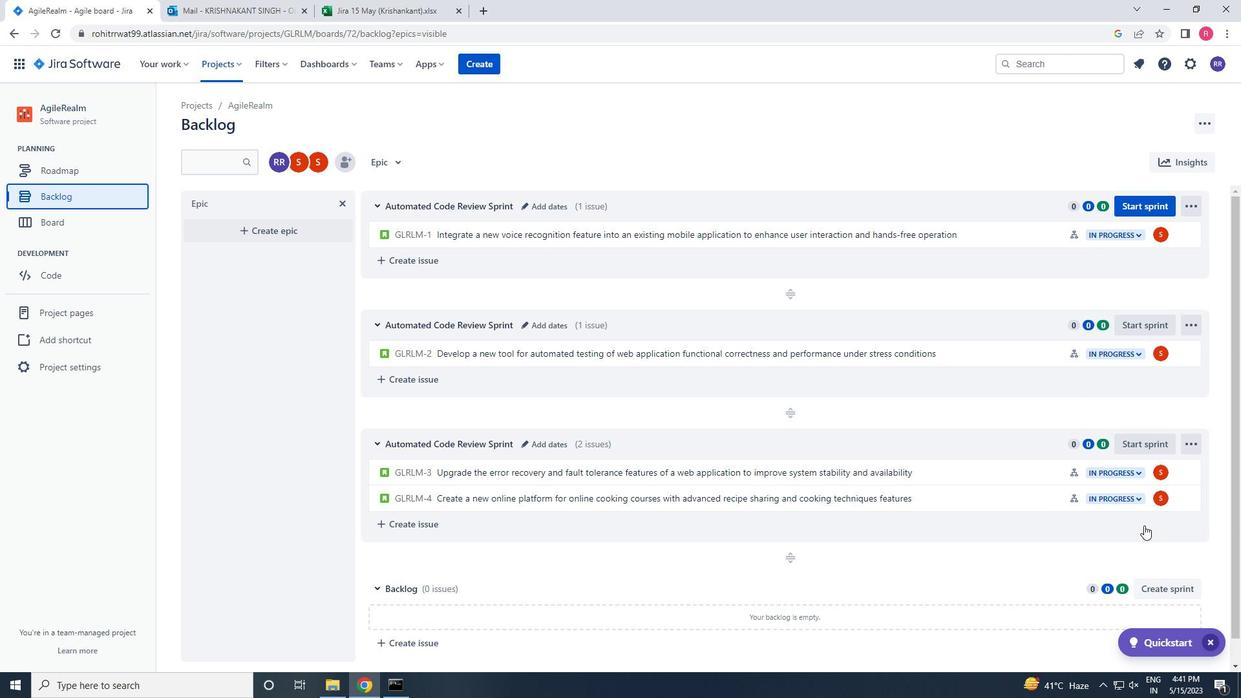 
Action: Mouse scrolled (1144, 526) with delta (0, 0)
Screenshot: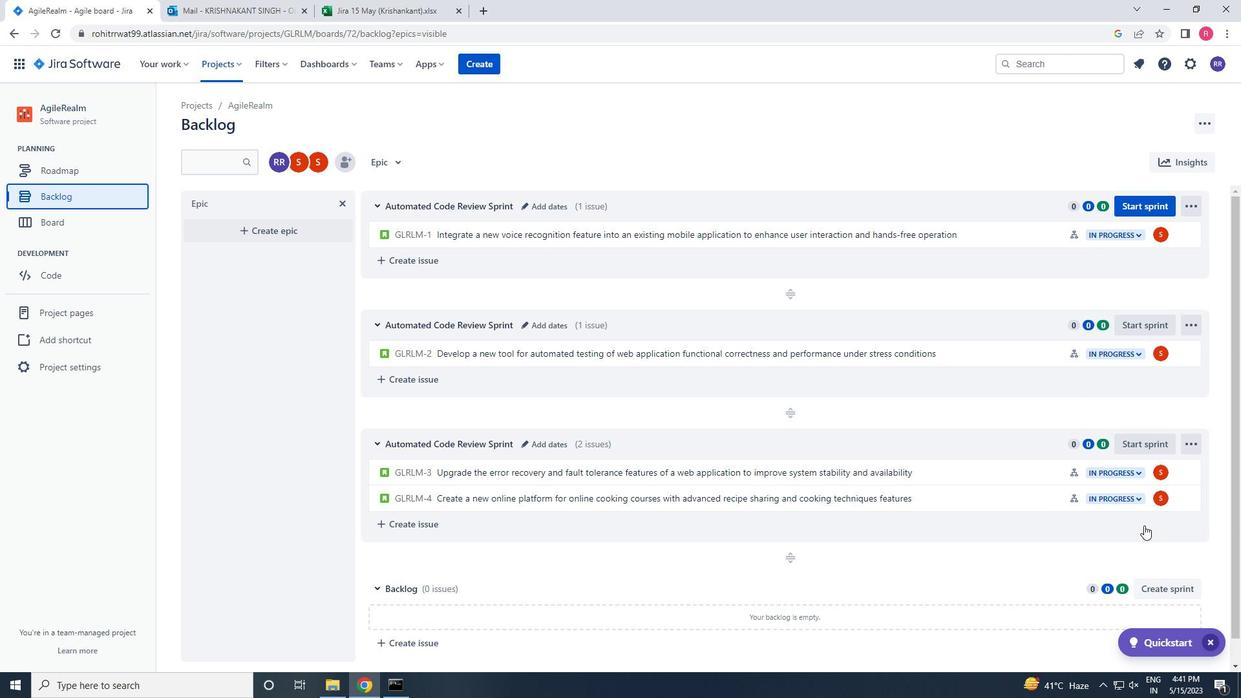
Action: Mouse scrolled (1144, 526) with delta (0, 0)
Screenshot: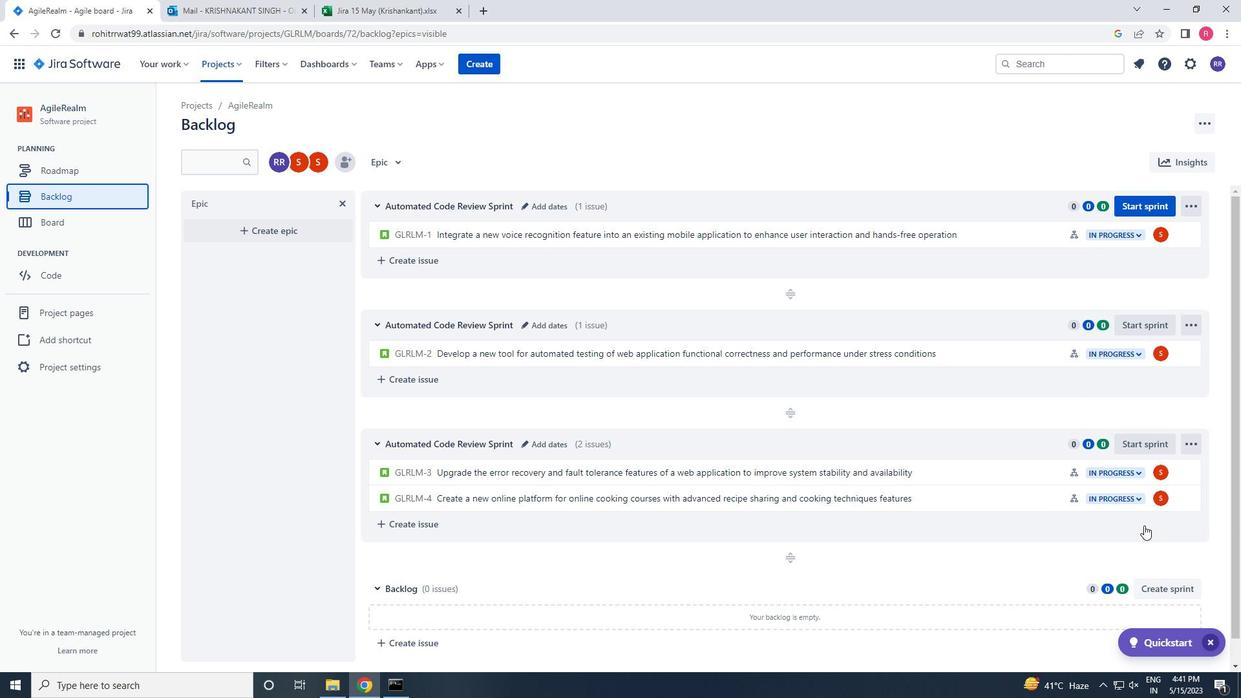 
Action: Mouse scrolled (1144, 526) with delta (0, 0)
Screenshot: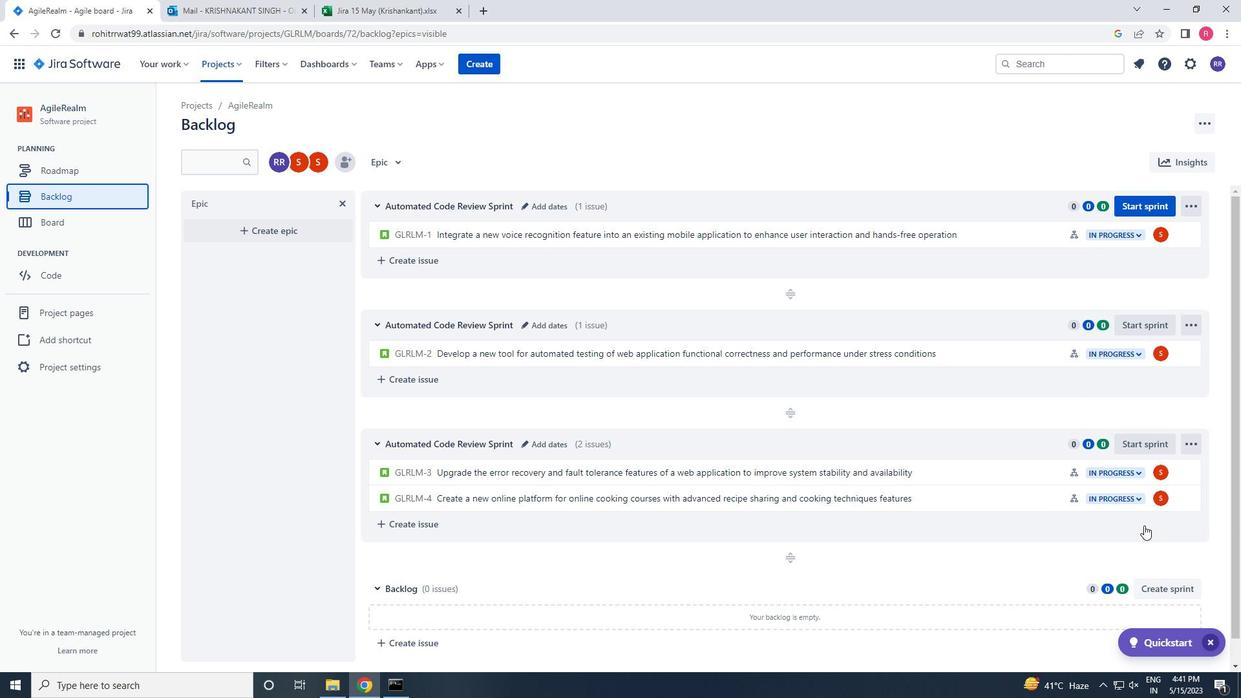 
